 Task: Create a due date automation trigger when advanced on, on the tuesday of the week a card is due add fields with custom field "Resume" checked at 11:00 AM.
Action: Mouse moved to (1055, 325)
Screenshot: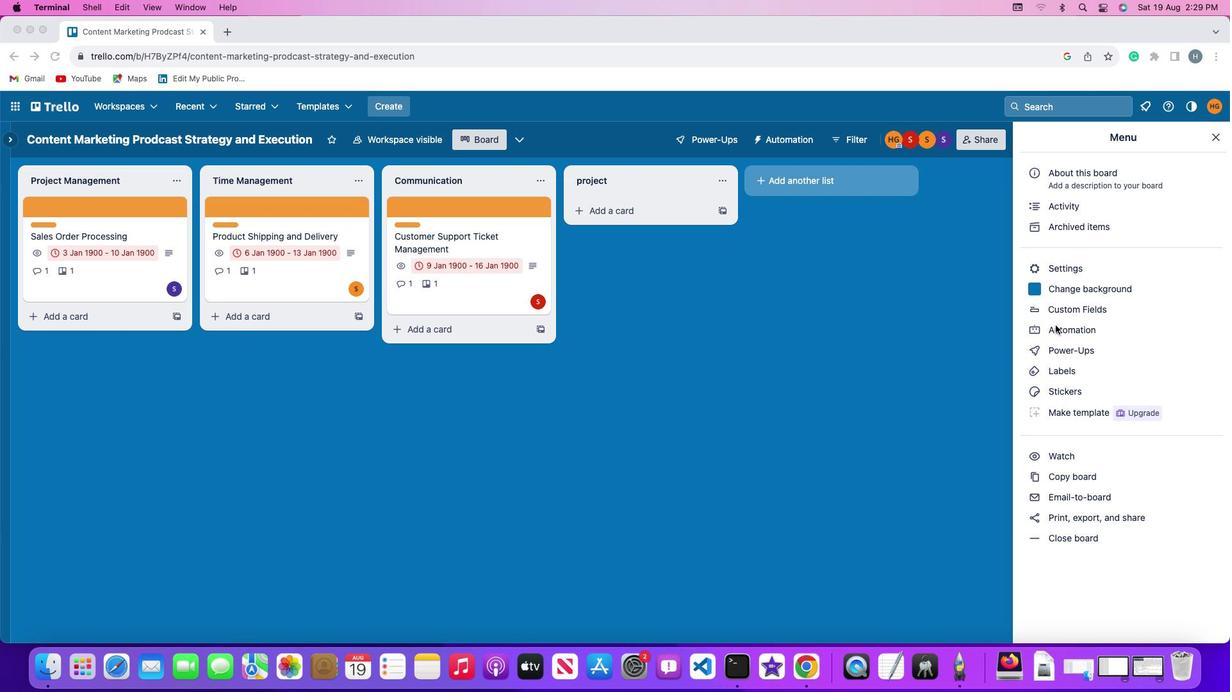
Action: Mouse pressed left at (1055, 325)
Screenshot: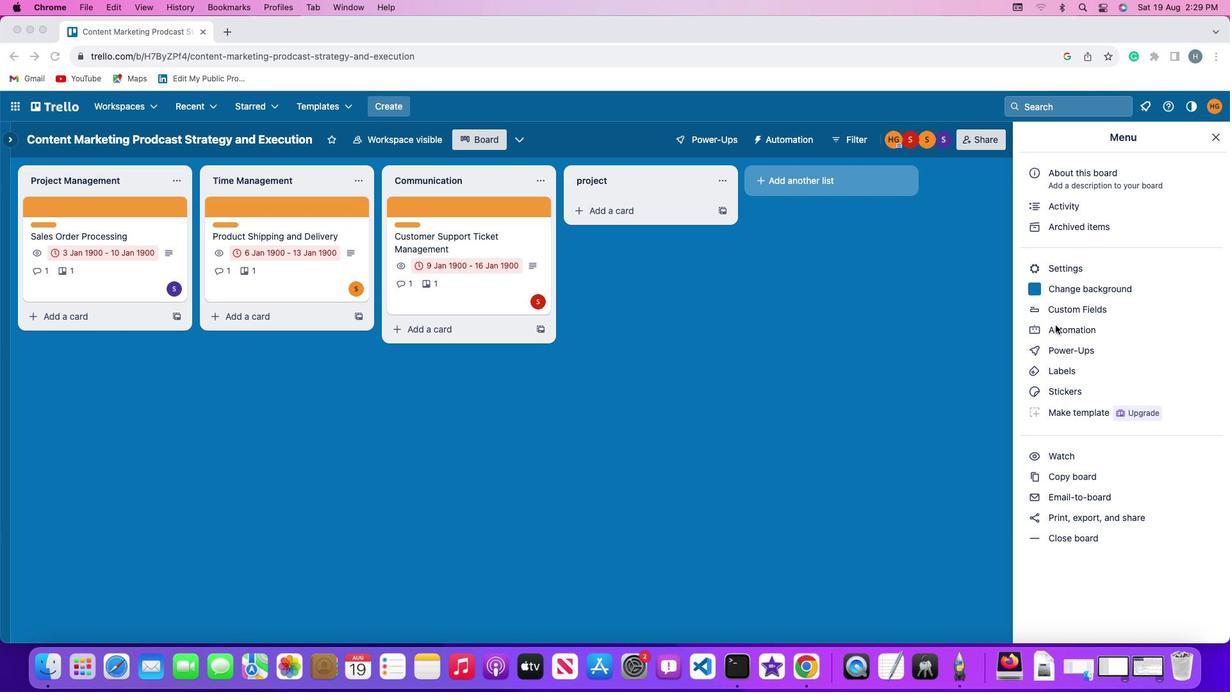 
Action: Mouse moved to (1056, 325)
Screenshot: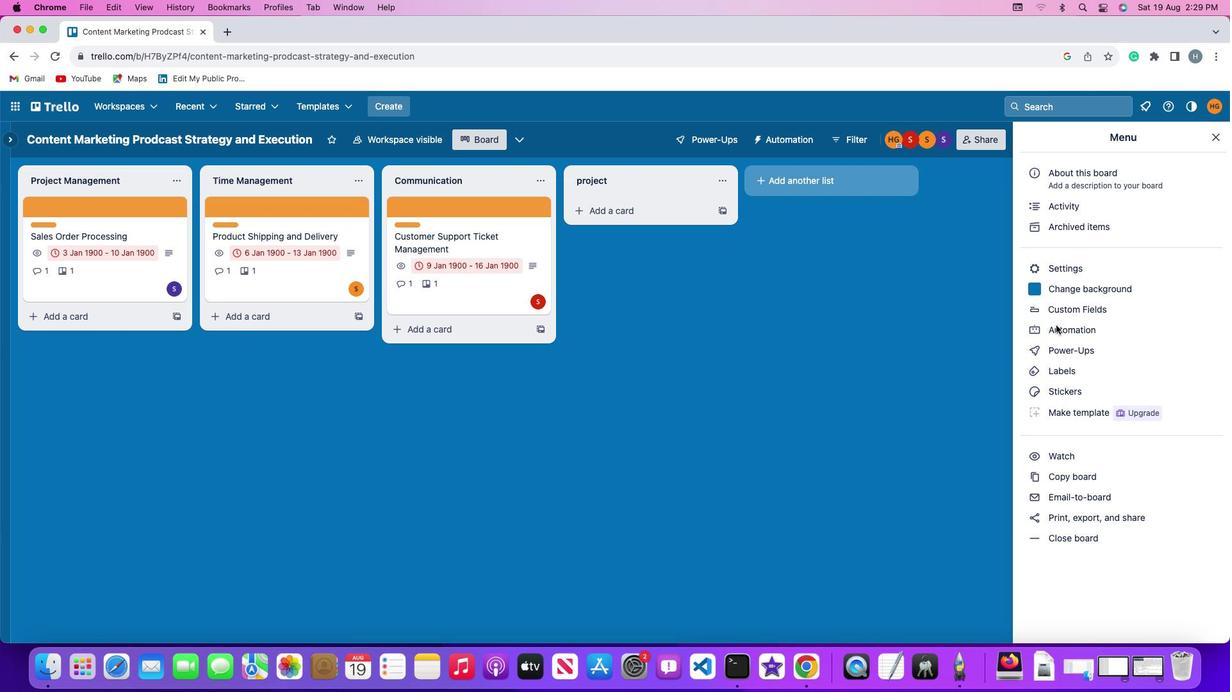 
Action: Mouse pressed left at (1056, 325)
Screenshot: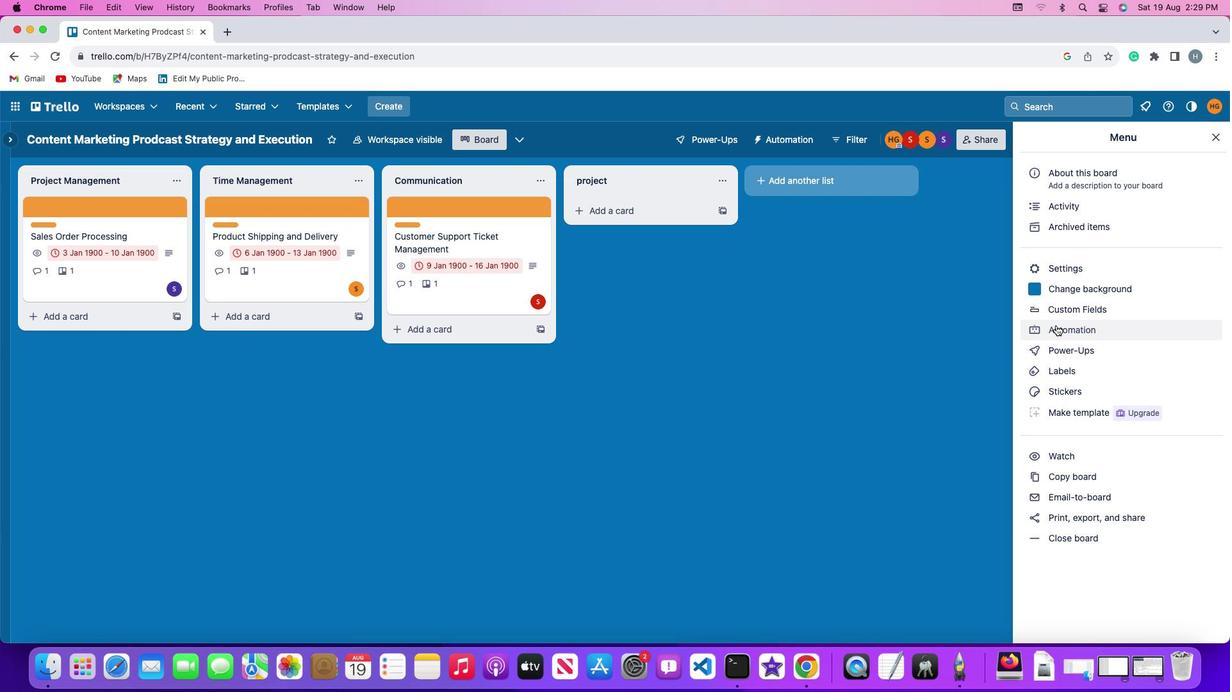 
Action: Mouse moved to (86, 304)
Screenshot: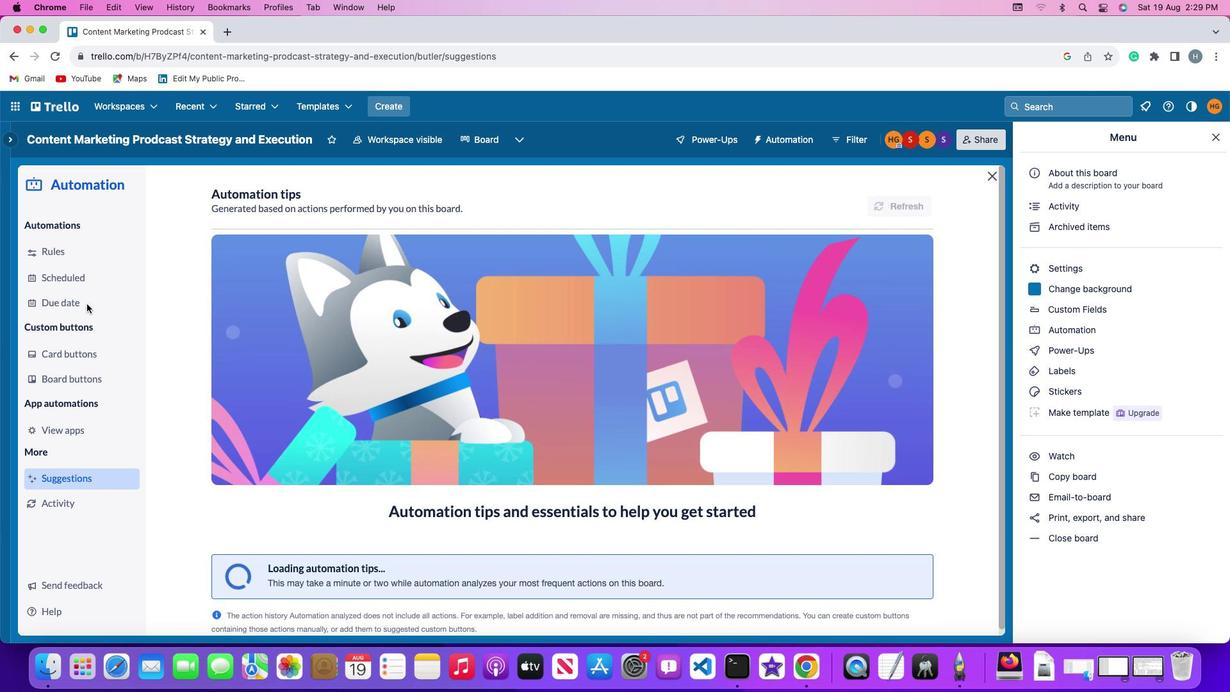 
Action: Mouse pressed left at (86, 304)
Screenshot: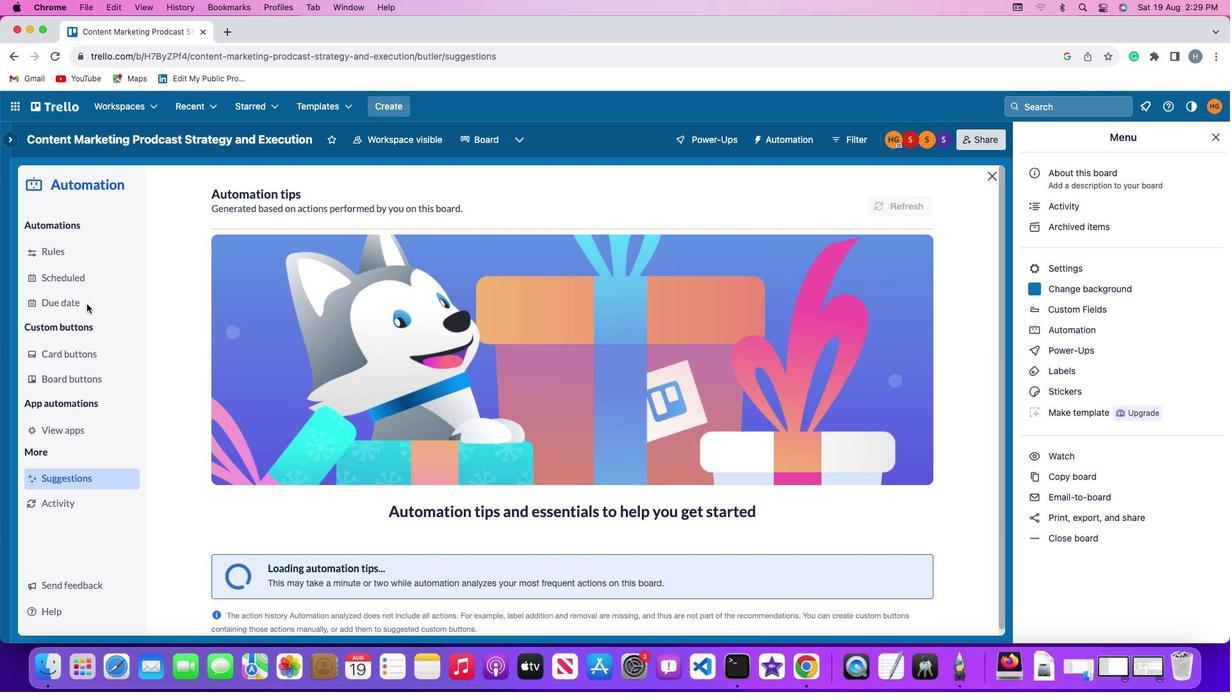 
Action: Mouse moved to (879, 199)
Screenshot: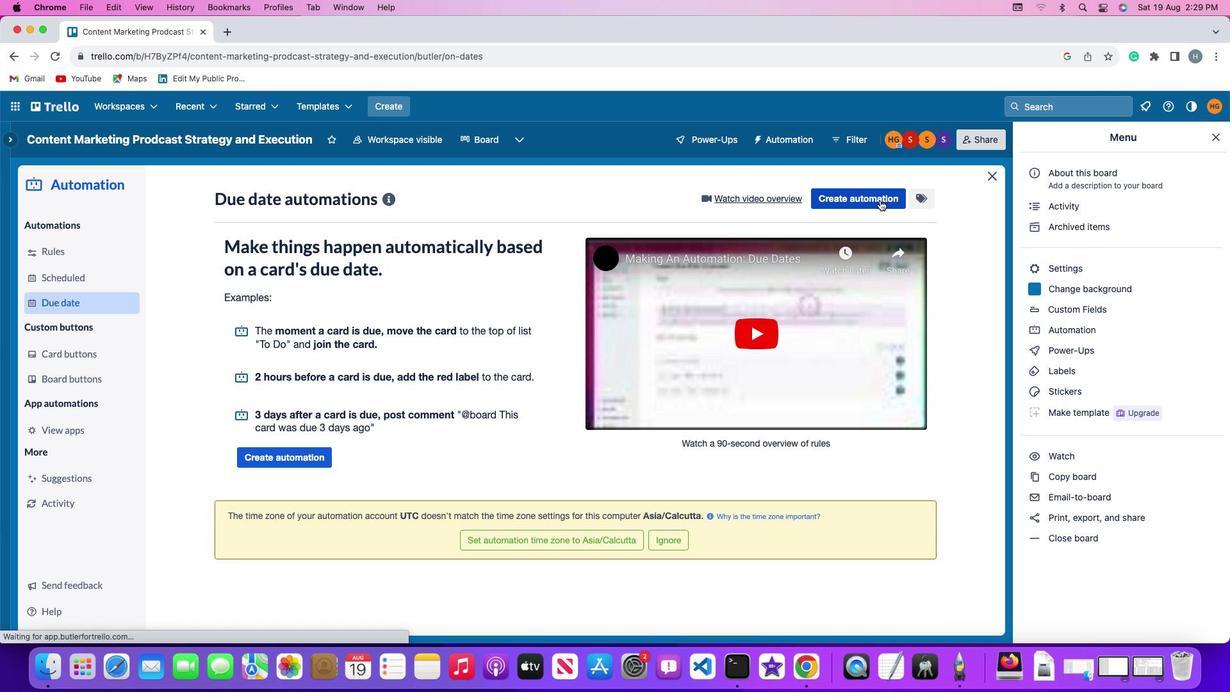 
Action: Mouse pressed left at (879, 199)
Screenshot: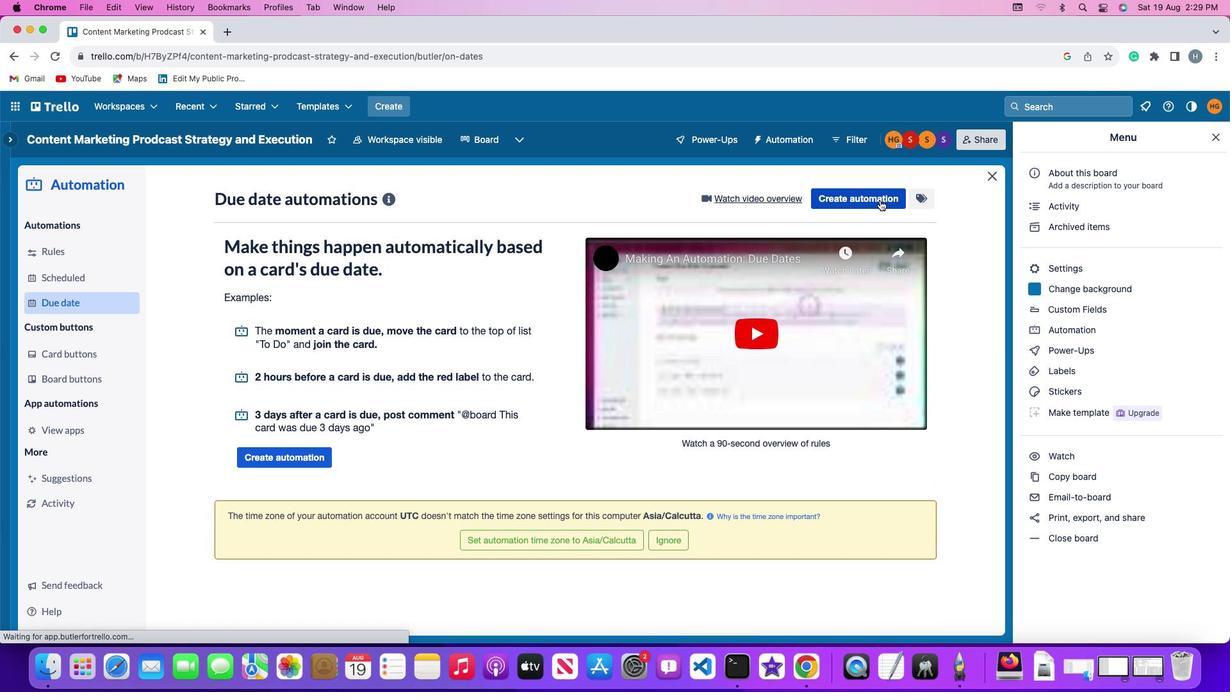 
Action: Mouse moved to (248, 325)
Screenshot: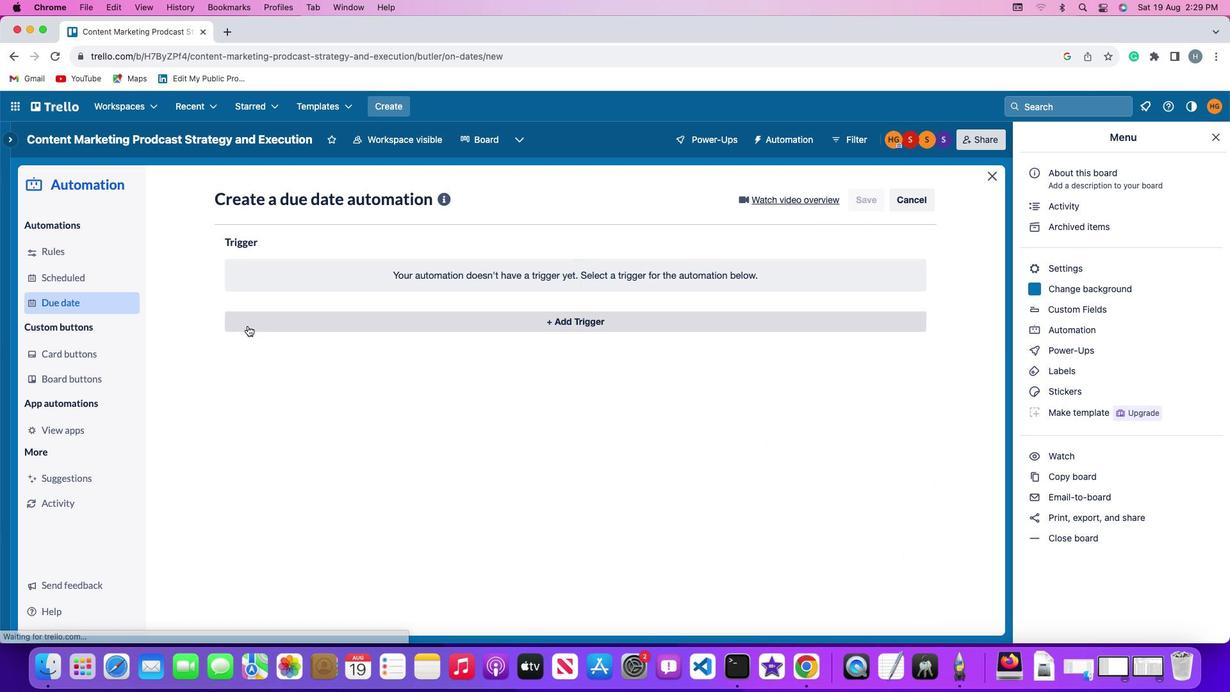 
Action: Mouse pressed left at (248, 325)
Screenshot: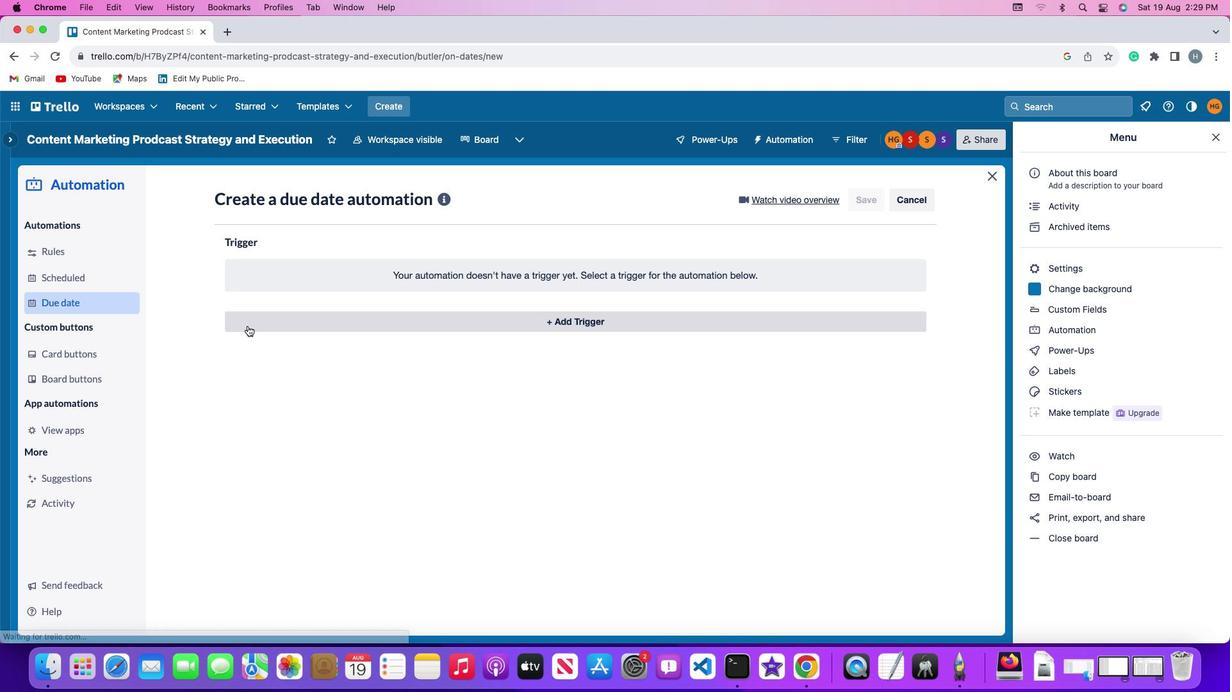 
Action: Mouse moved to (284, 555)
Screenshot: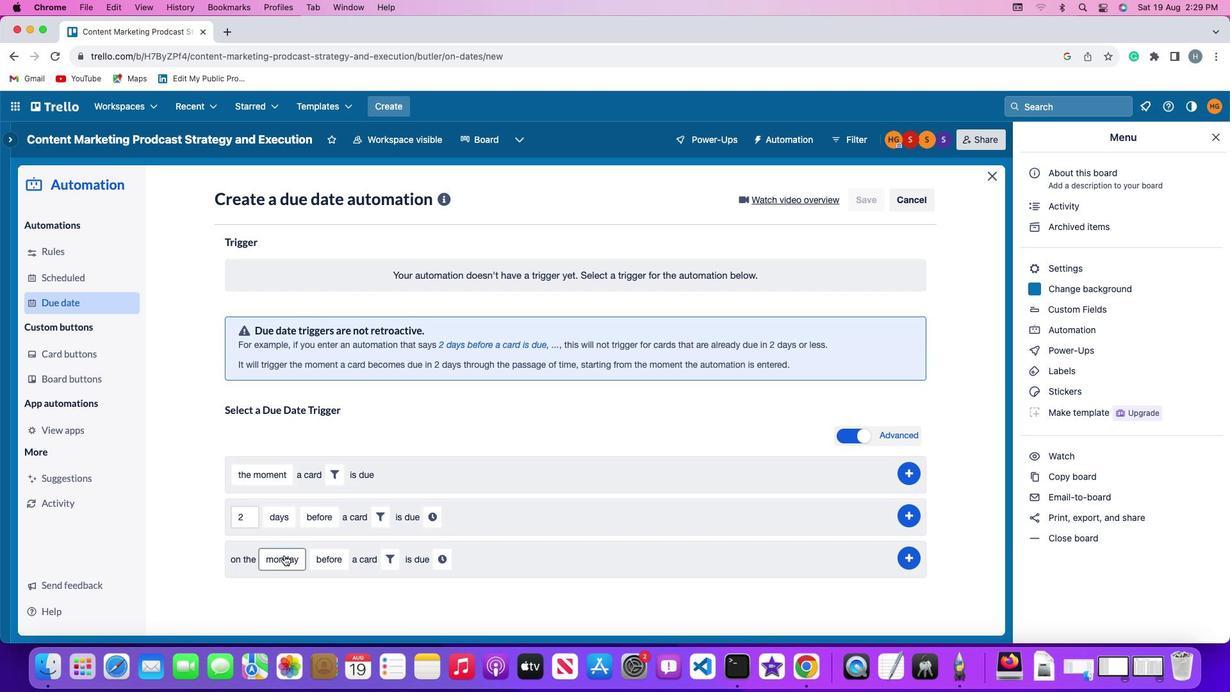 
Action: Mouse pressed left at (284, 555)
Screenshot: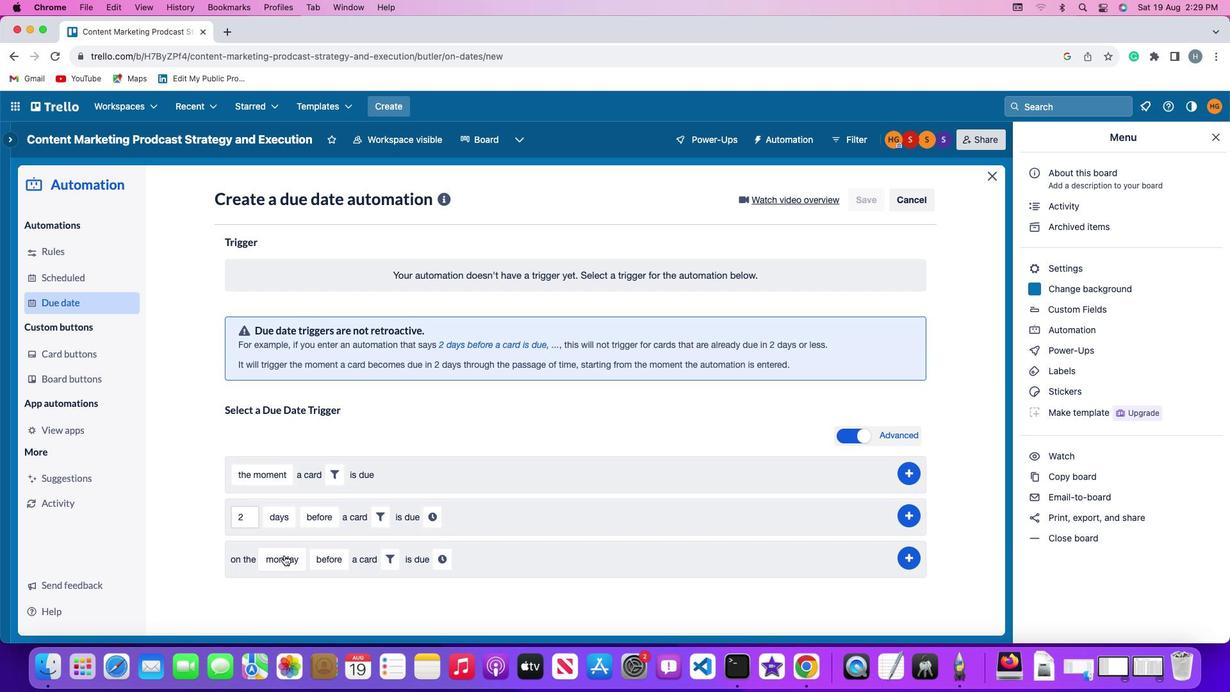 
Action: Mouse moved to (294, 405)
Screenshot: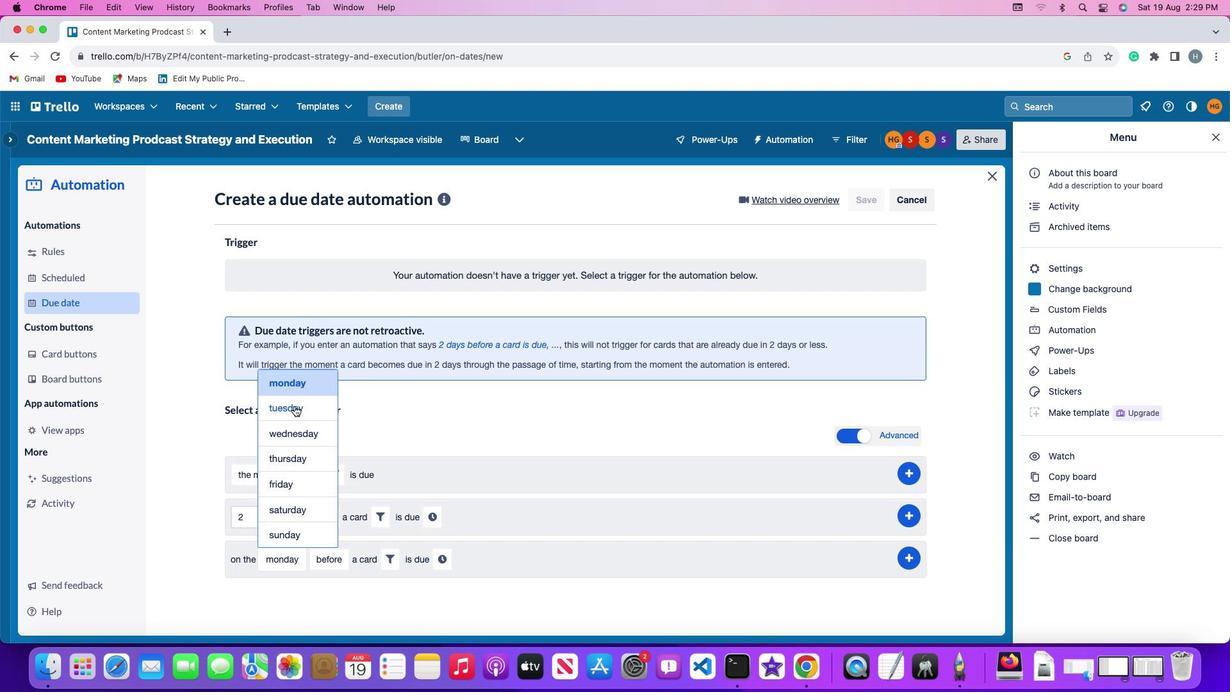 
Action: Mouse pressed left at (294, 405)
Screenshot: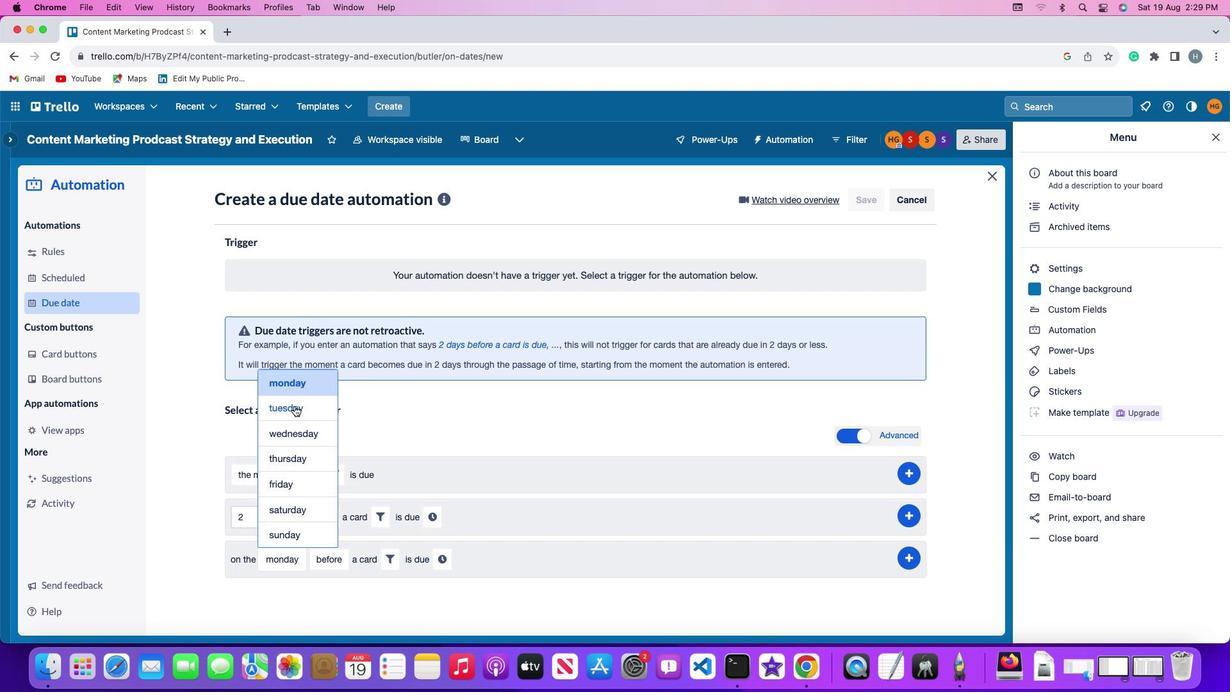 
Action: Mouse moved to (333, 552)
Screenshot: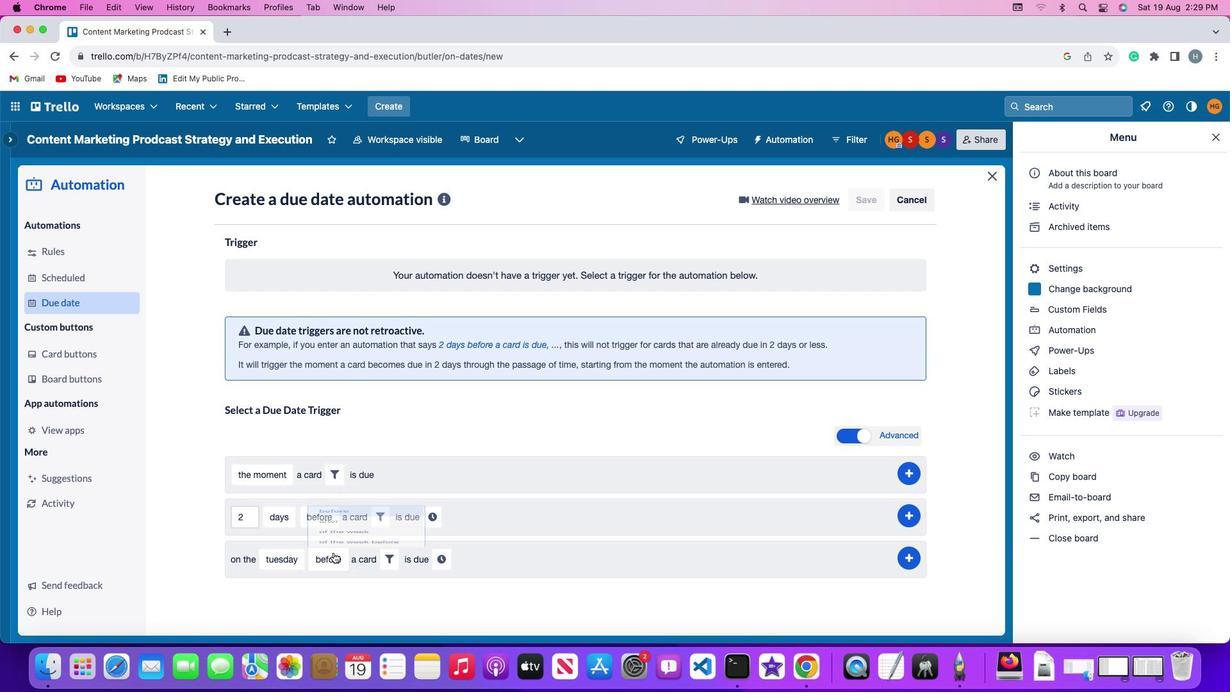 
Action: Mouse pressed left at (333, 552)
Screenshot: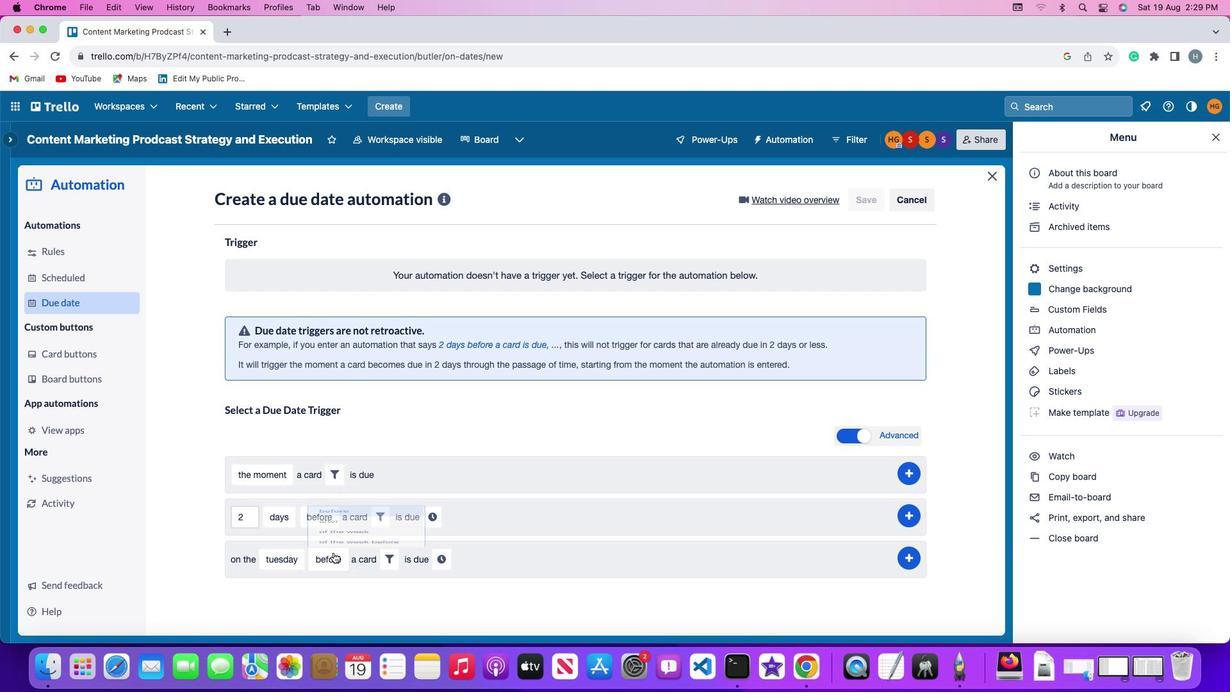 
Action: Mouse moved to (343, 510)
Screenshot: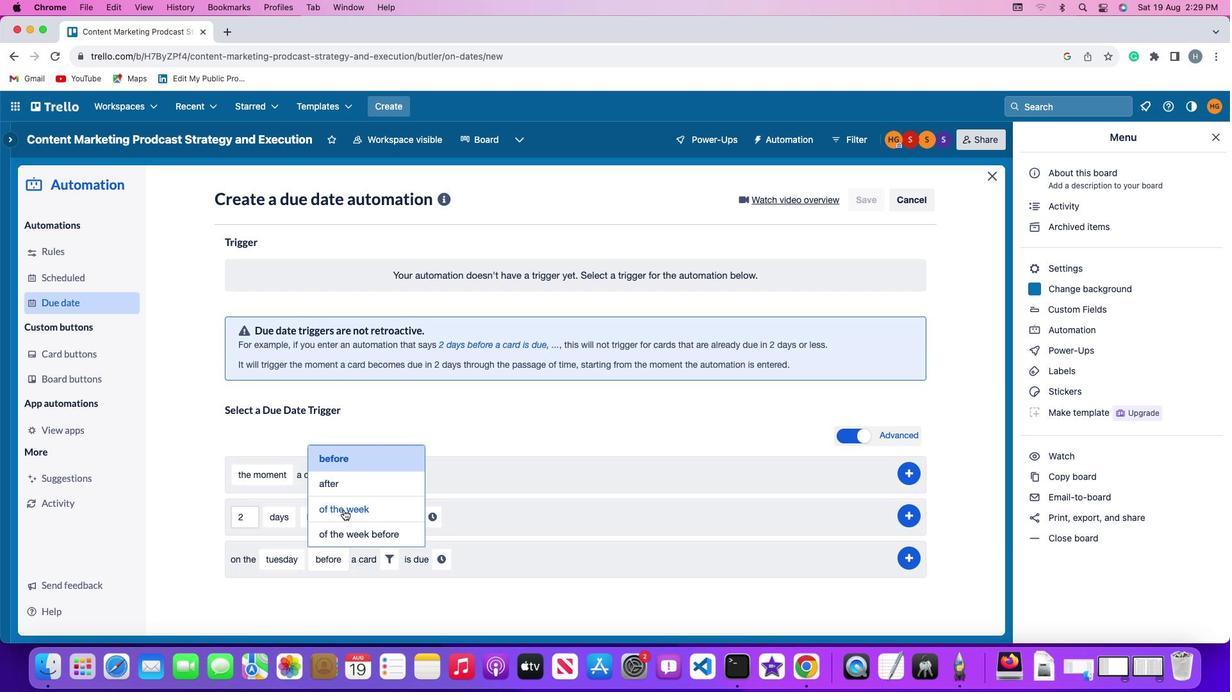 
Action: Mouse pressed left at (343, 510)
Screenshot: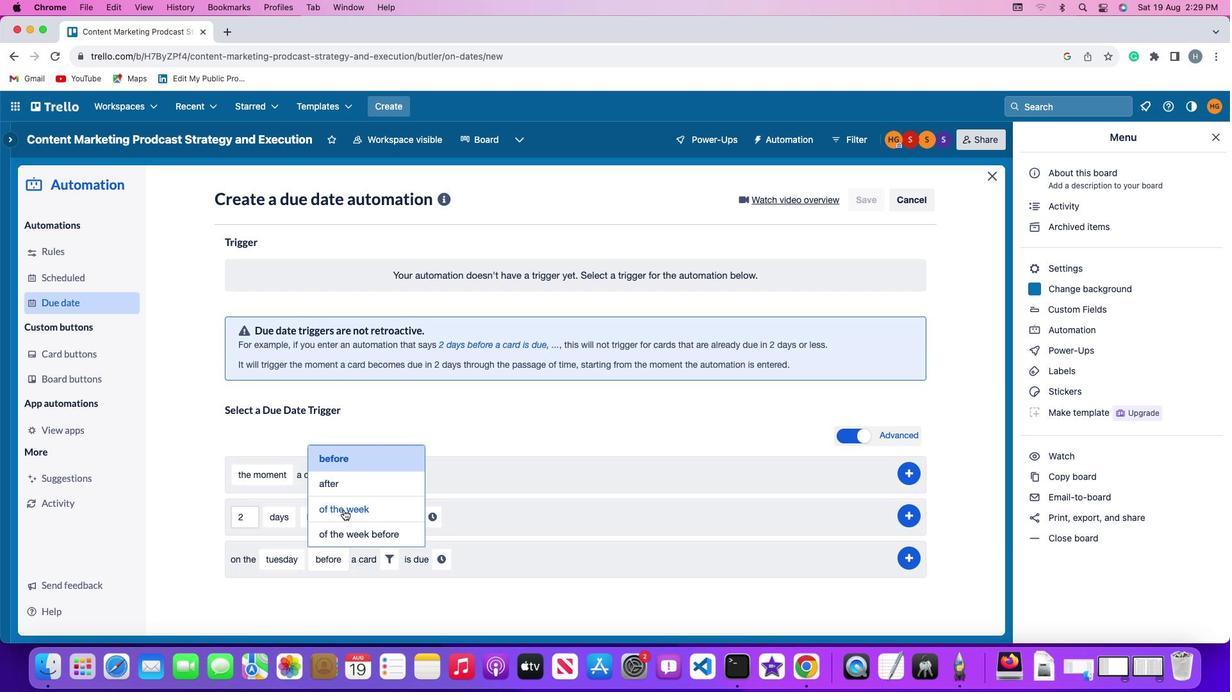 
Action: Mouse moved to (406, 558)
Screenshot: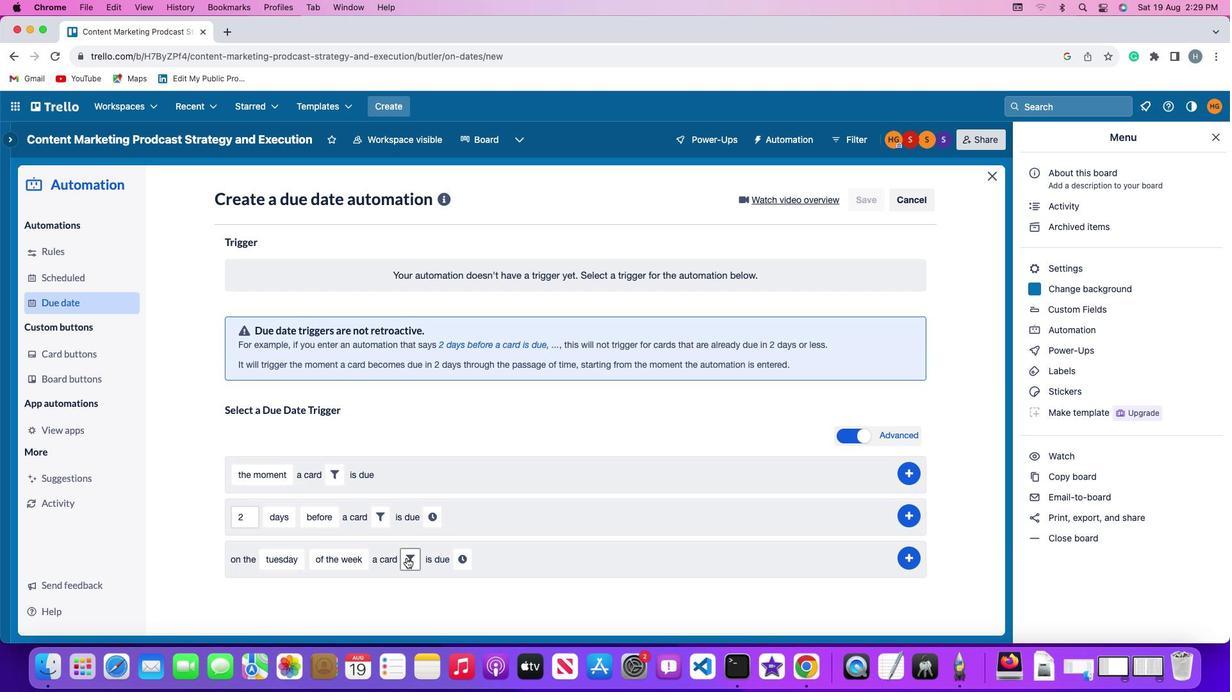 
Action: Mouse pressed left at (406, 558)
Screenshot: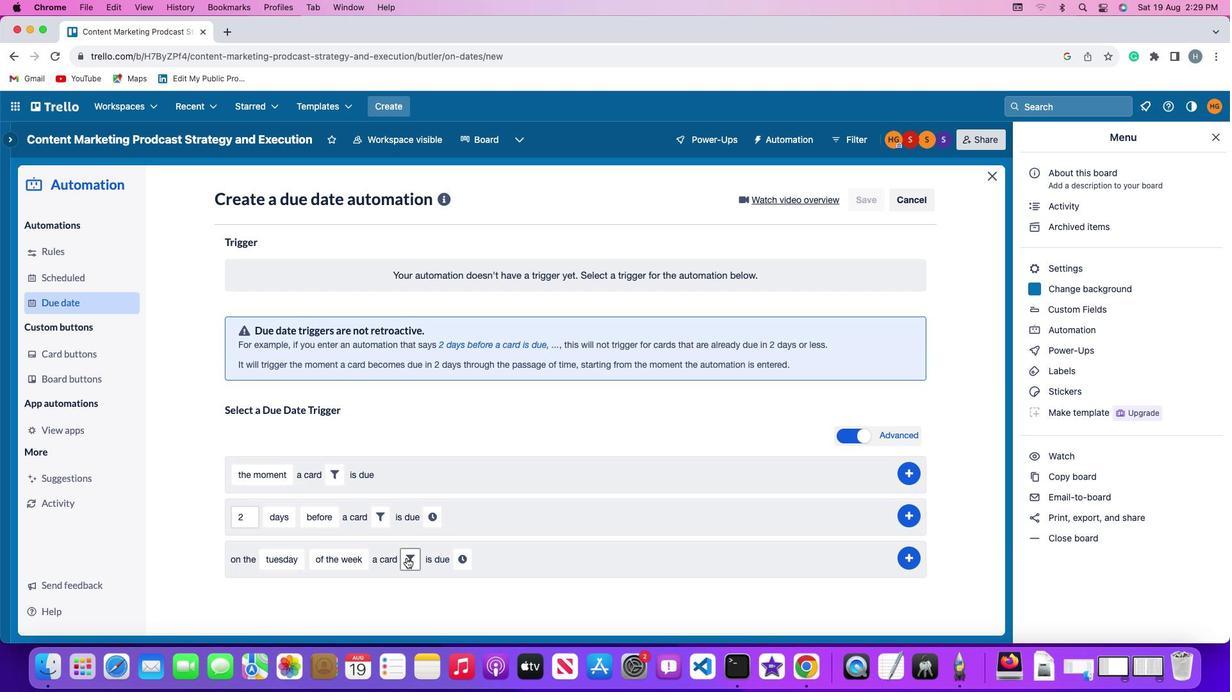 
Action: Mouse moved to (608, 603)
Screenshot: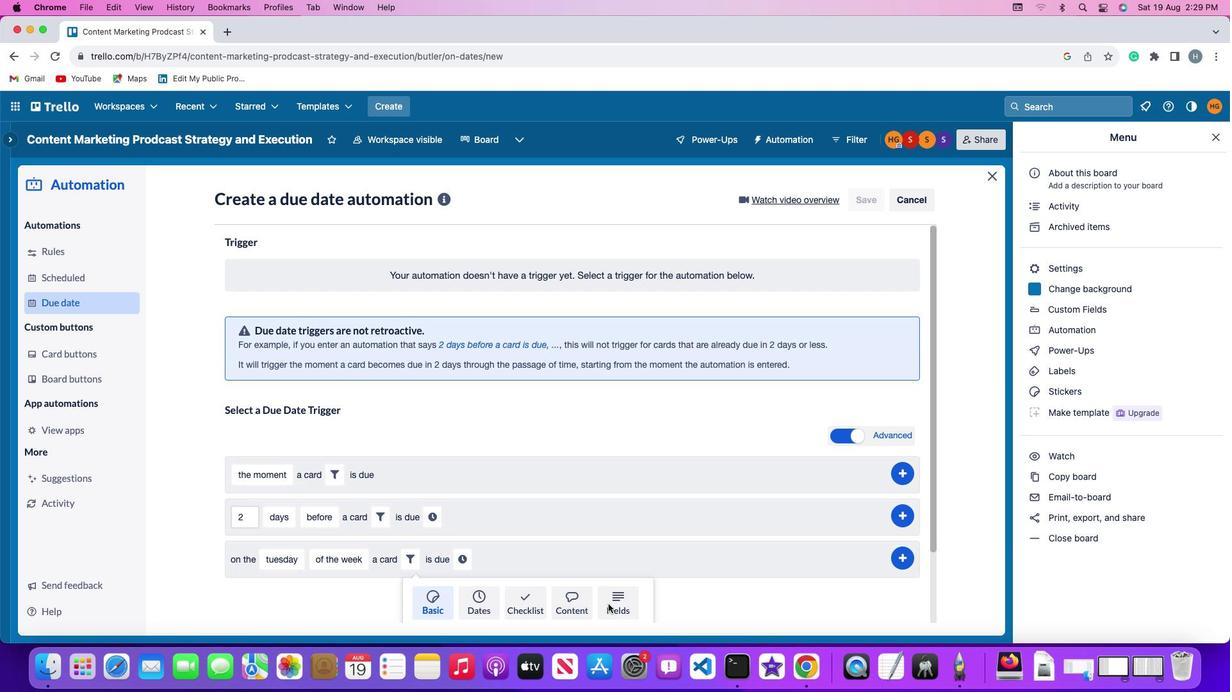 
Action: Mouse pressed left at (608, 603)
Screenshot: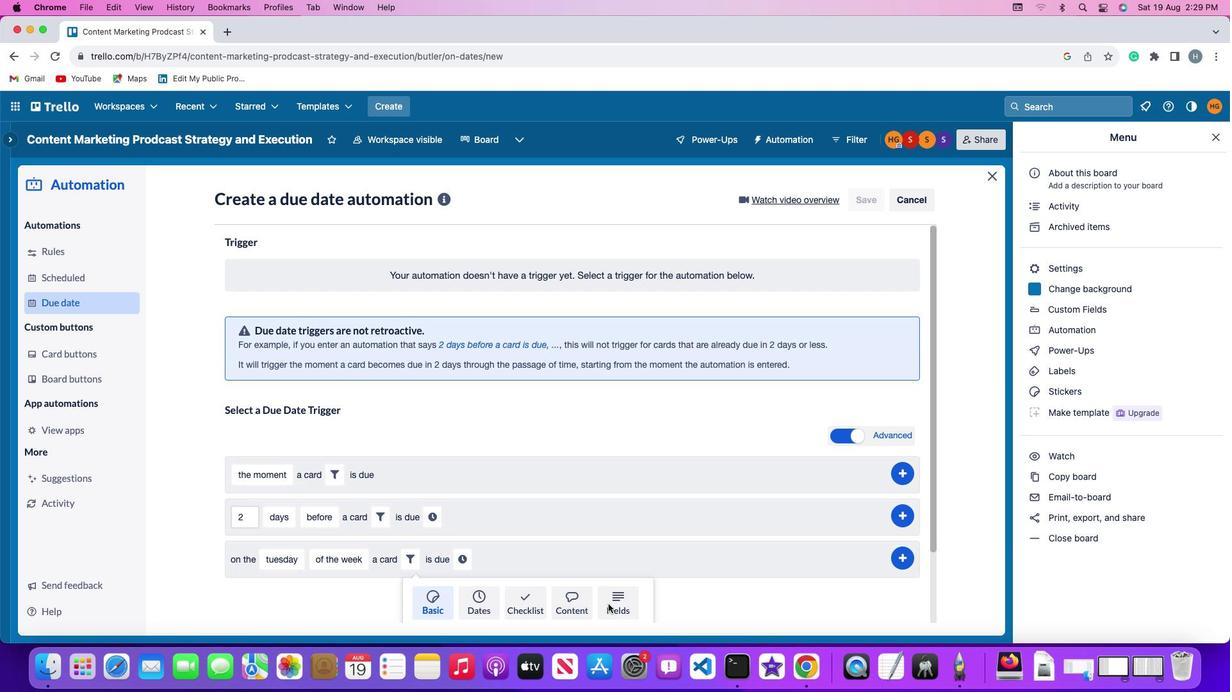 
Action: Mouse moved to (358, 603)
Screenshot: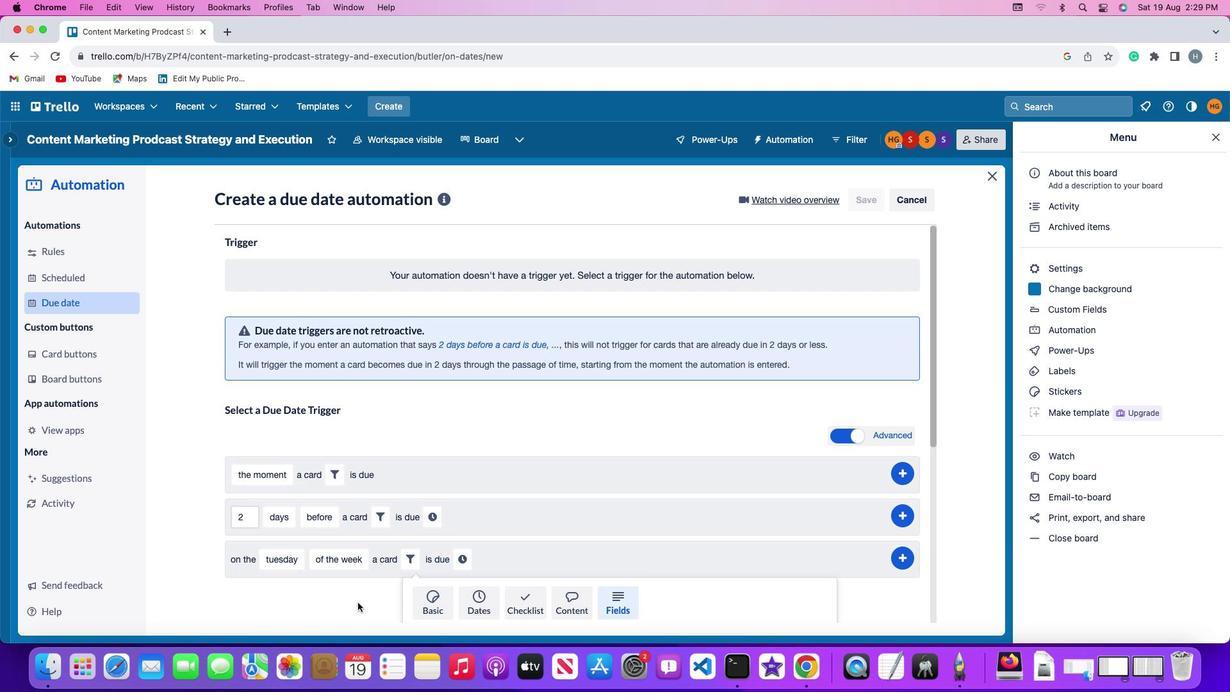 
Action: Mouse scrolled (358, 603) with delta (0, 0)
Screenshot: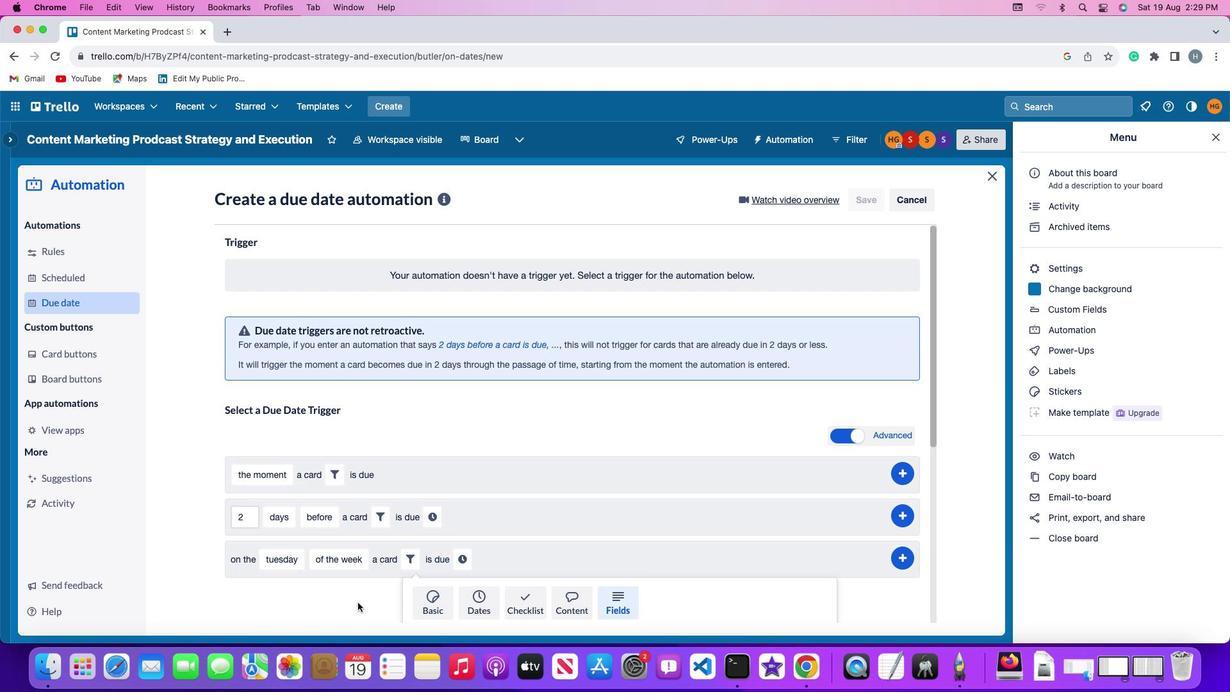 
Action: Mouse moved to (357, 603)
Screenshot: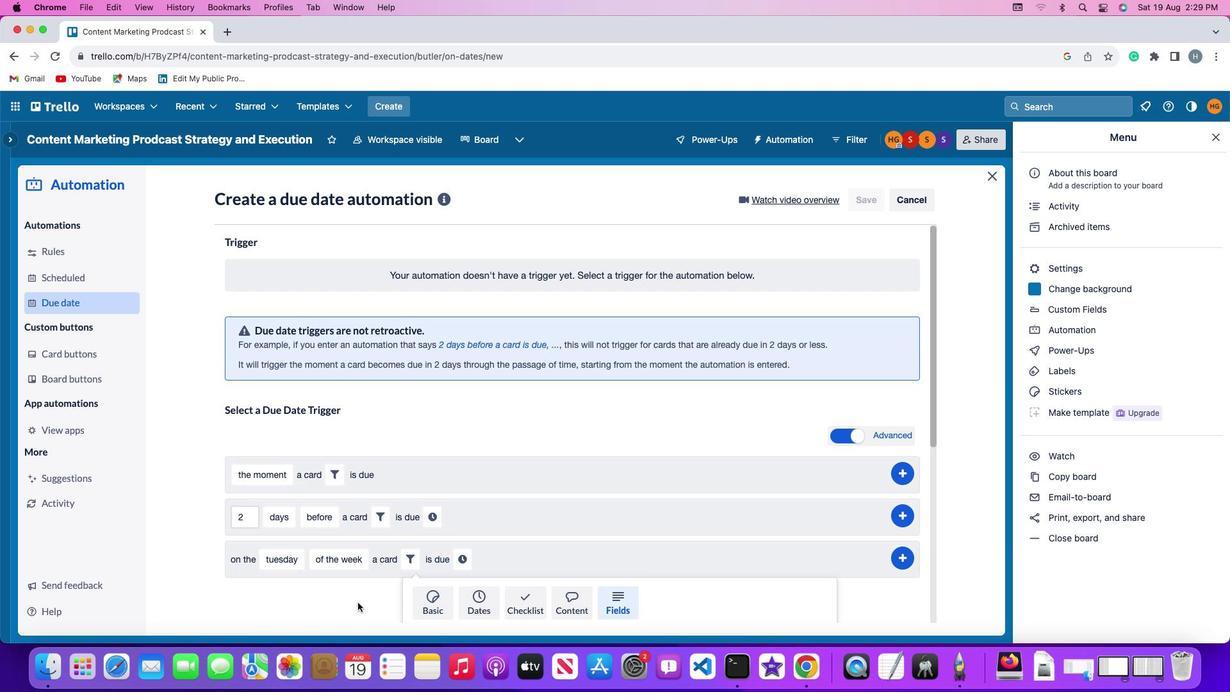 
Action: Mouse scrolled (357, 603) with delta (0, 0)
Screenshot: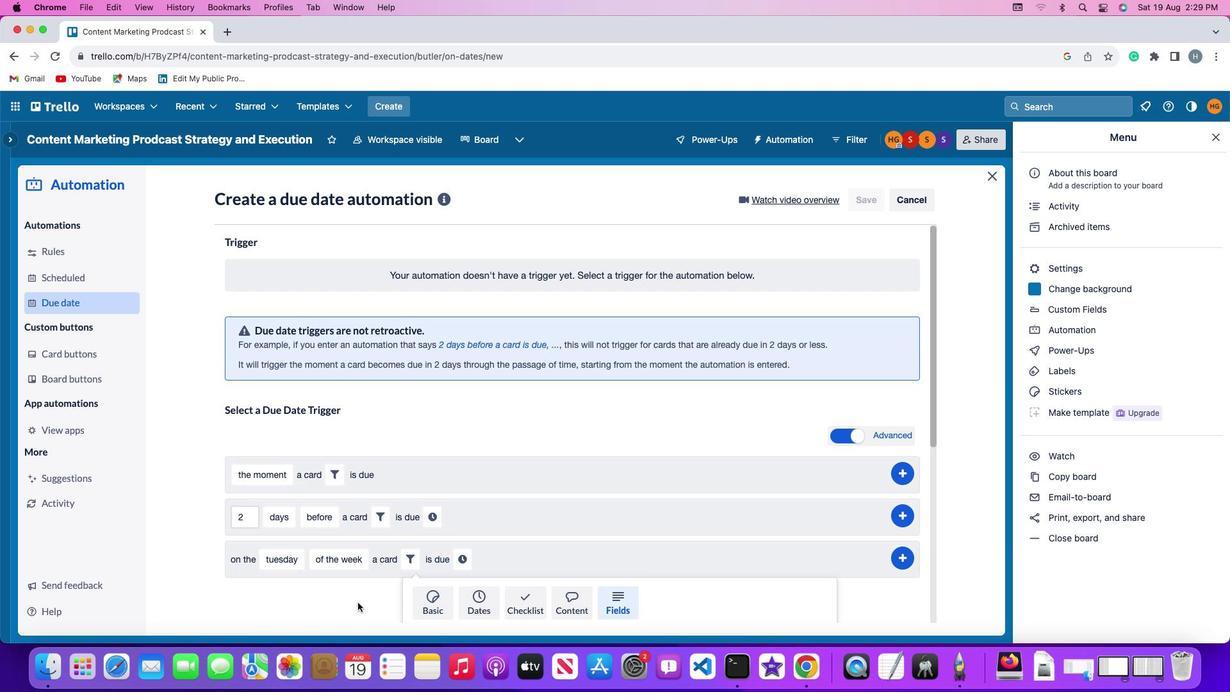 
Action: Mouse moved to (356, 600)
Screenshot: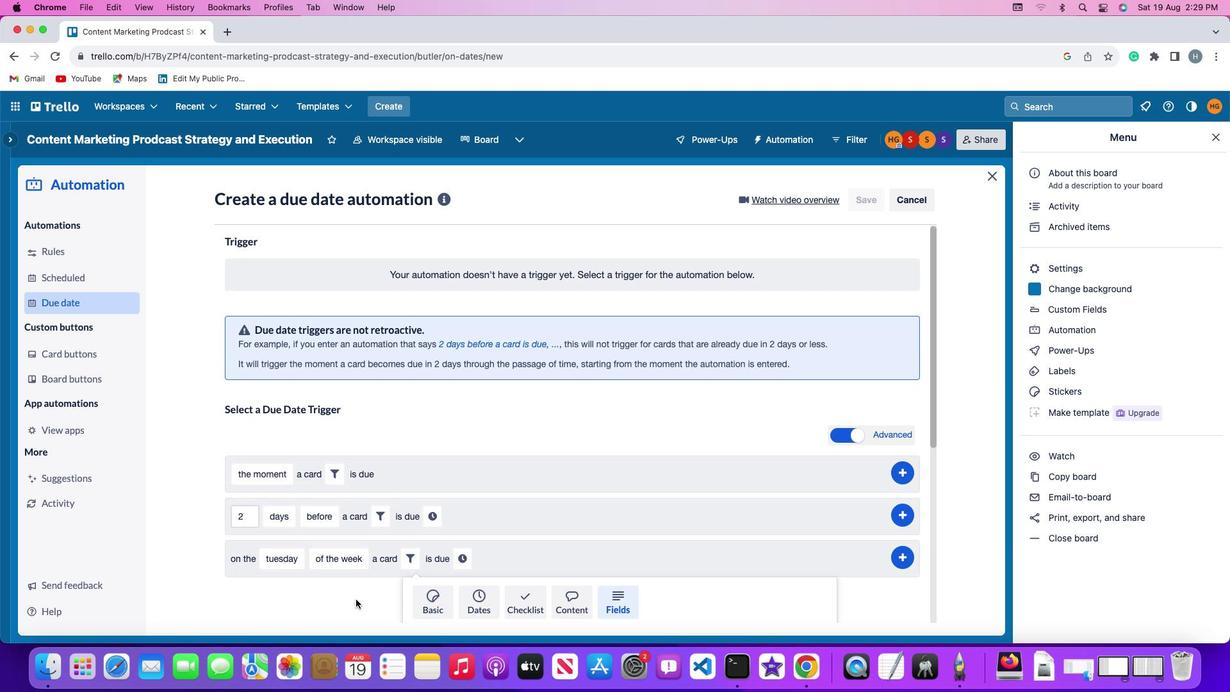 
Action: Mouse scrolled (356, 600) with delta (0, -1)
Screenshot: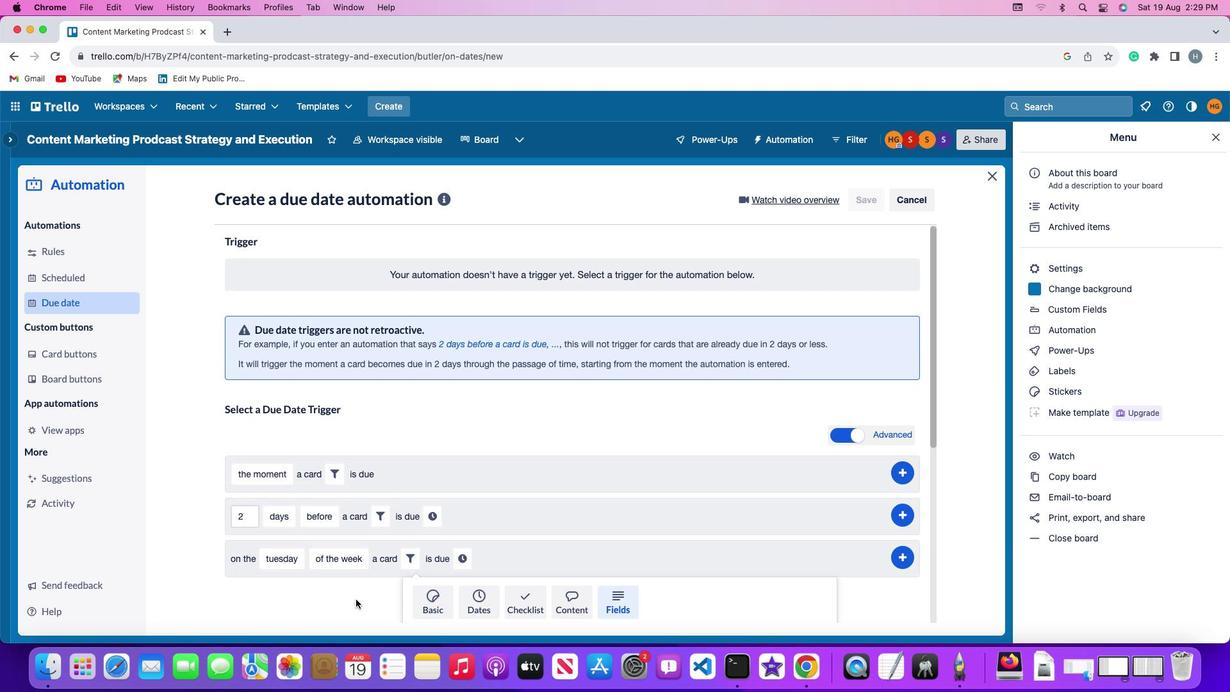 
Action: Mouse moved to (355, 598)
Screenshot: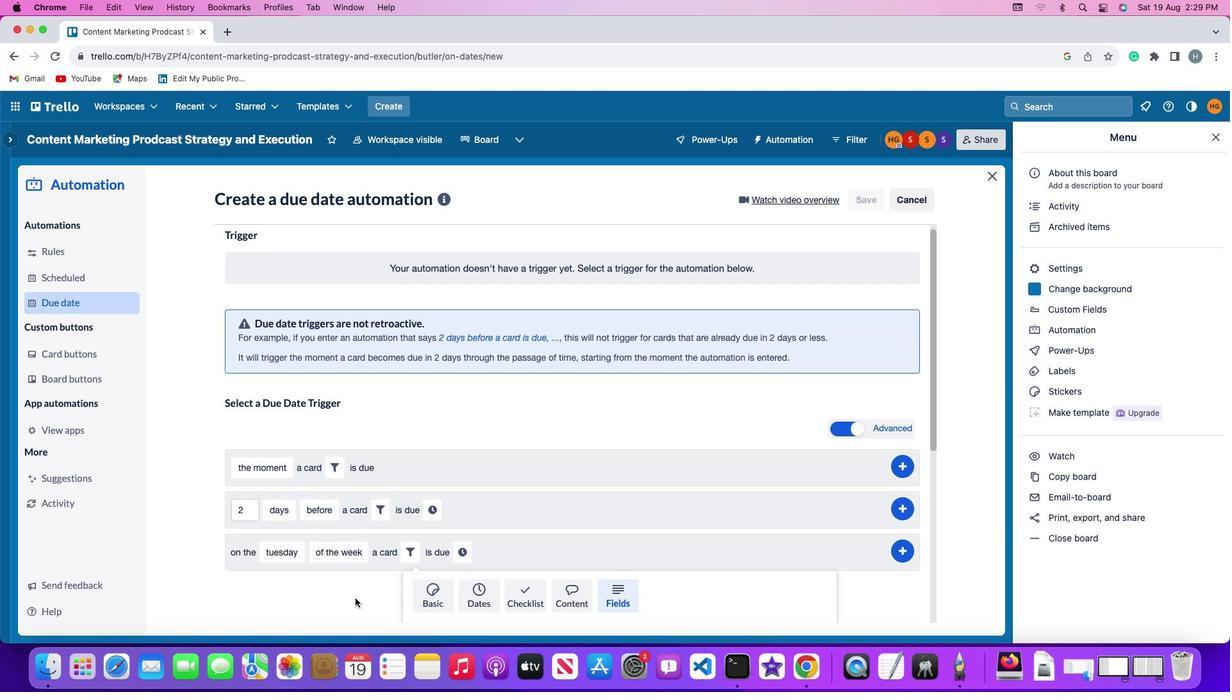 
Action: Mouse scrolled (355, 598) with delta (0, -2)
Screenshot: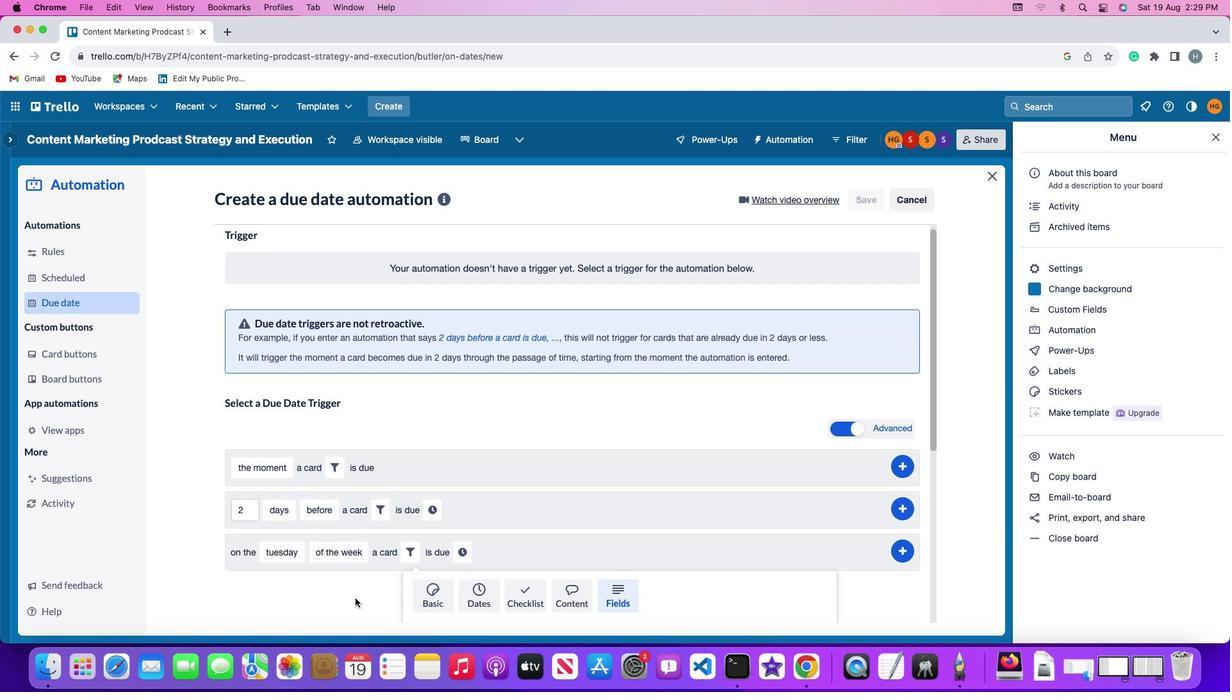 
Action: Mouse moved to (332, 564)
Screenshot: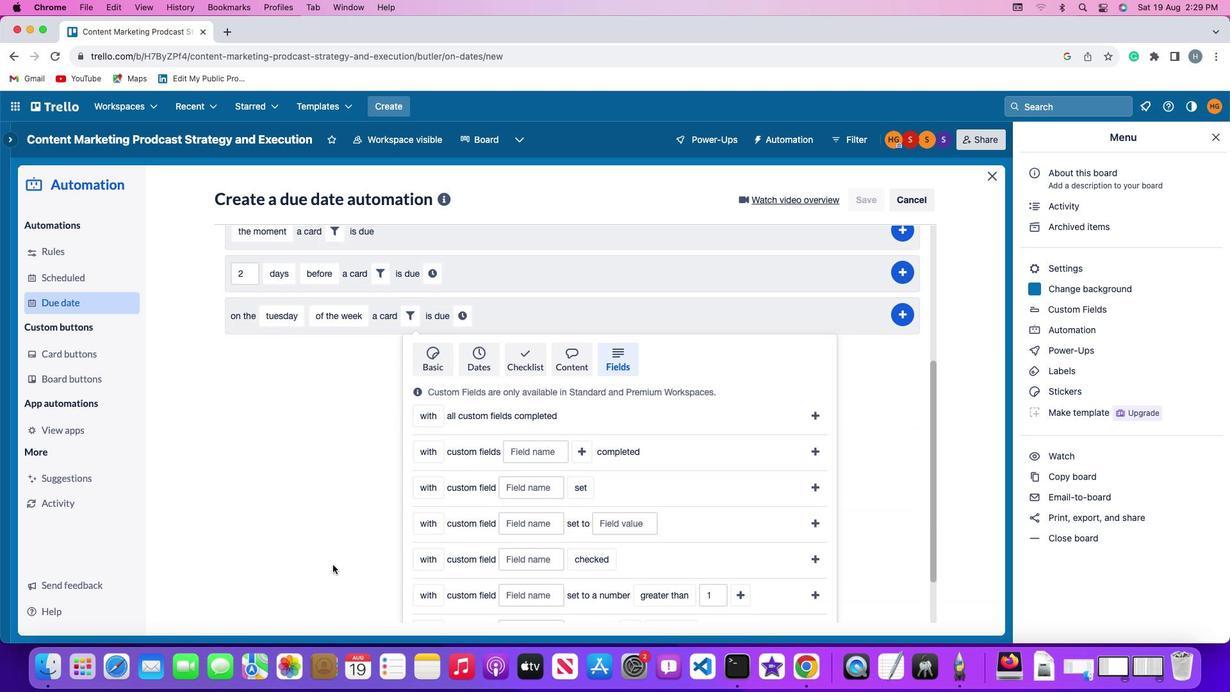 
Action: Mouse scrolled (332, 564) with delta (0, 0)
Screenshot: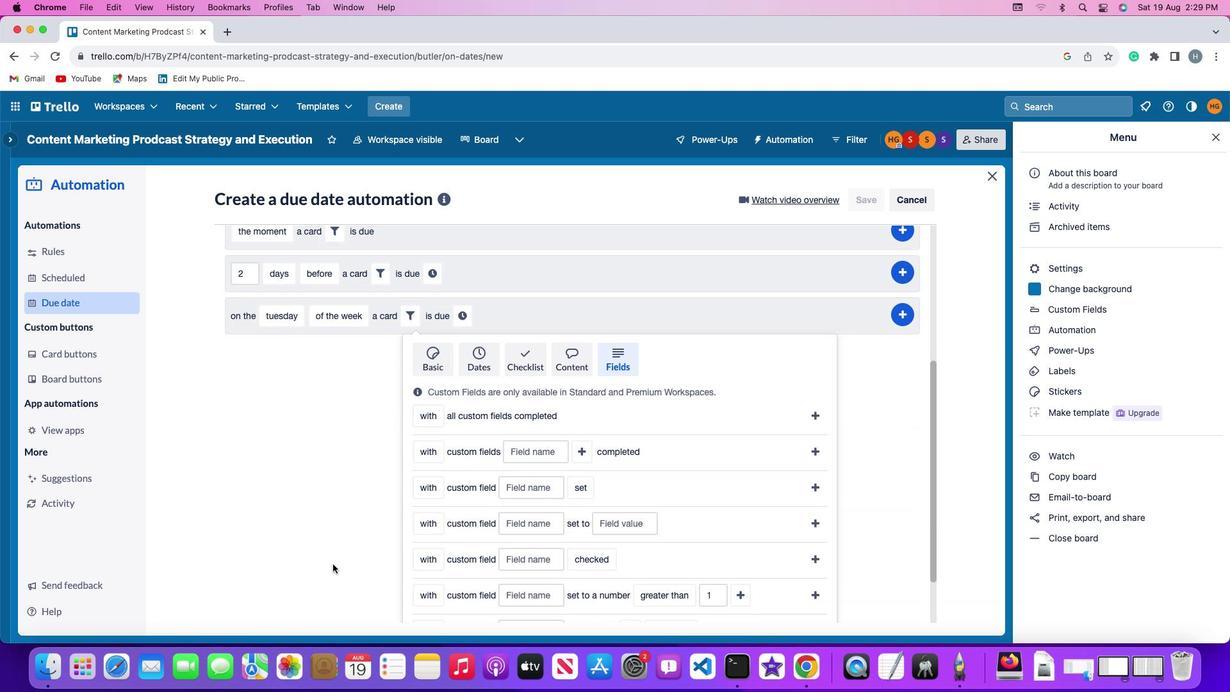 
Action: Mouse moved to (332, 564)
Screenshot: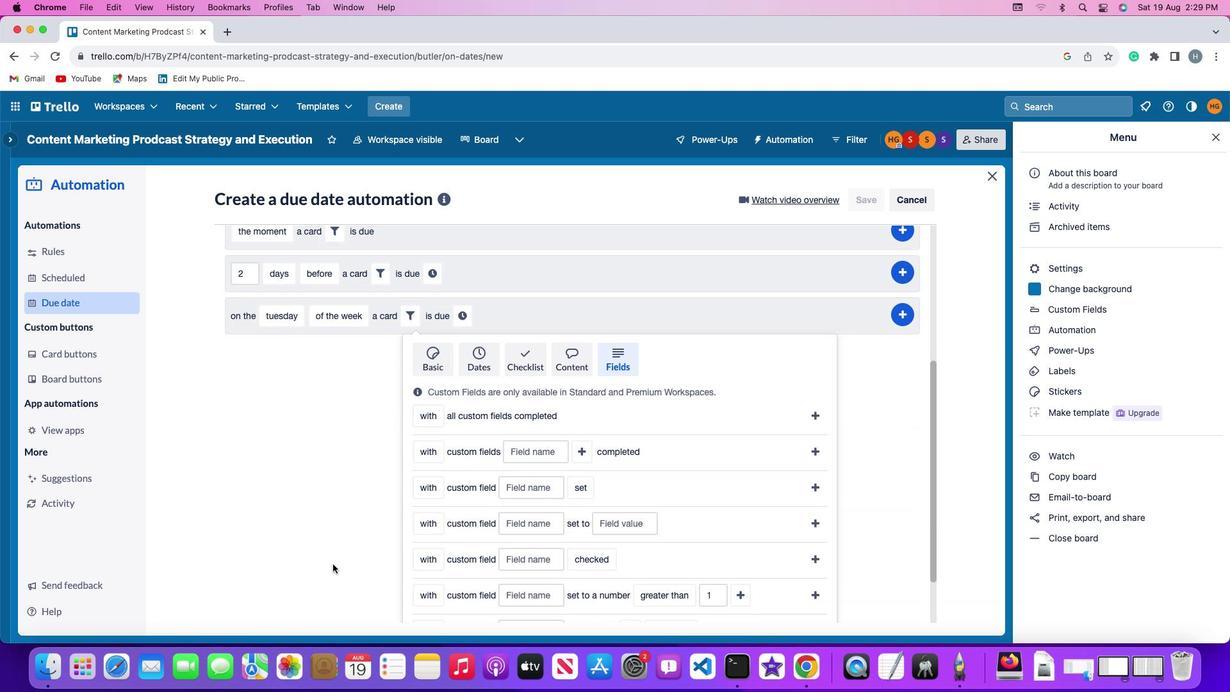 
Action: Mouse scrolled (332, 564) with delta (0, 0)
Screenshot: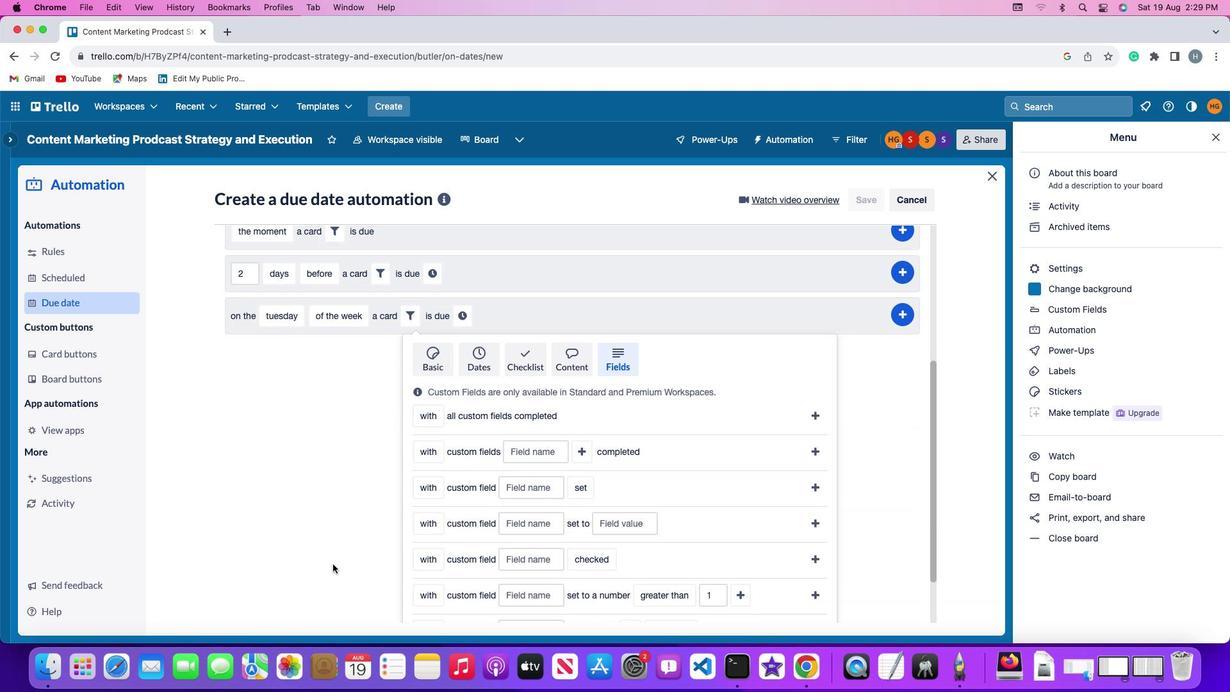 
Action: Mouse moved to (332, 563)
Screenshot: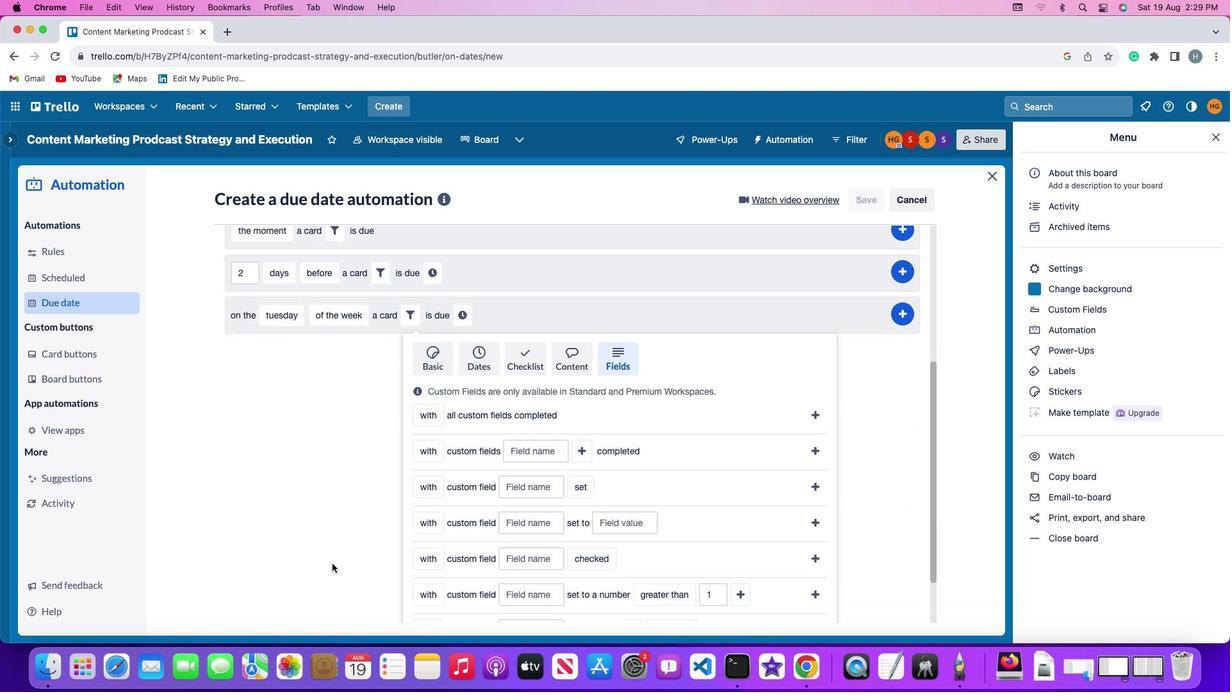 
Action: Mouse scrolled (332, 563) with delta (0, -1)
Screenshot: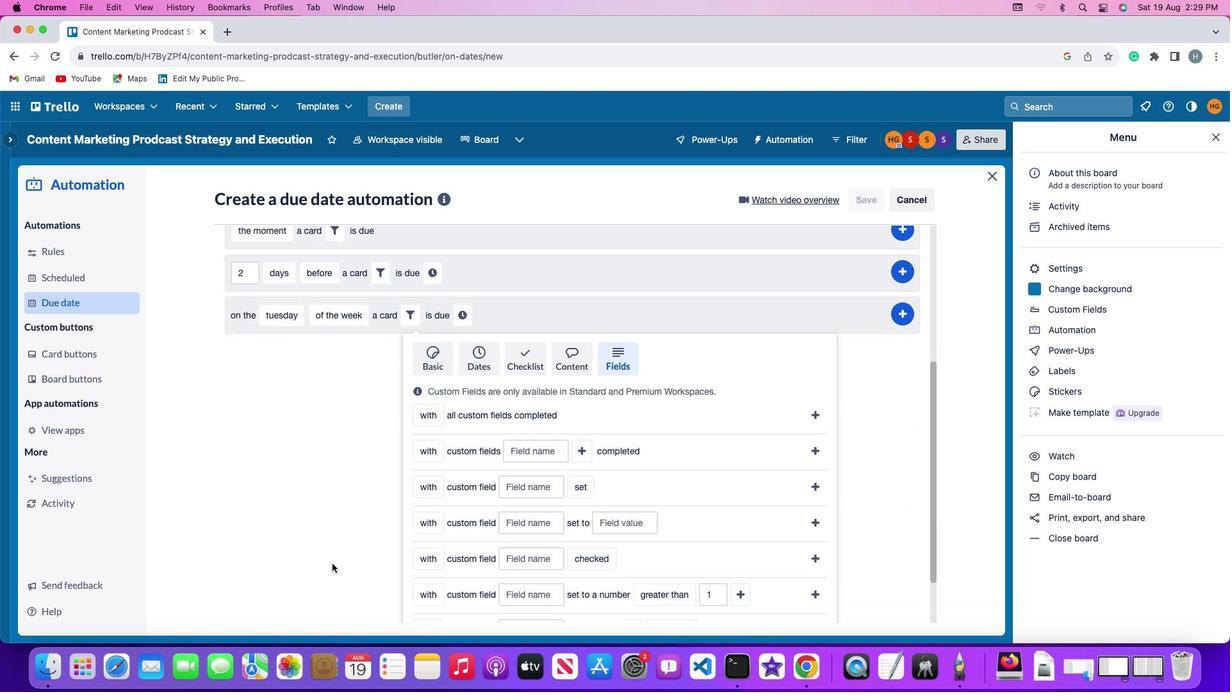 
Action: Mouse moved to (331, 562)
Screenshot: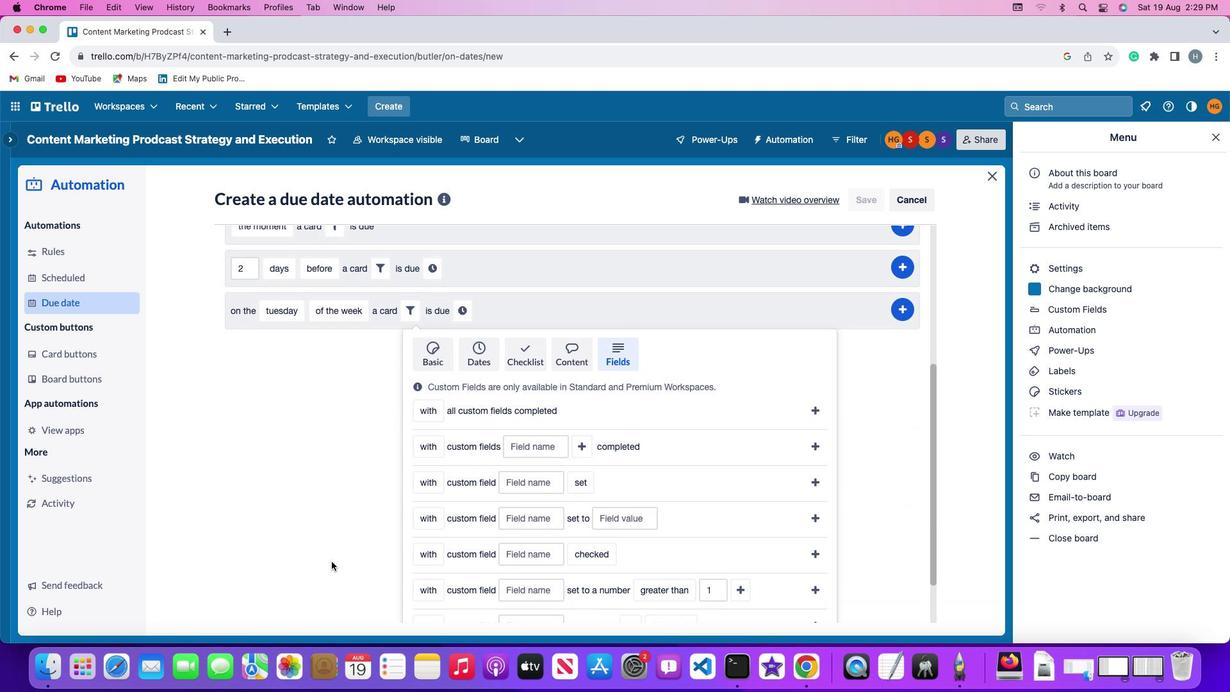 
Action: Mouse scrolled (331, 562) with delta (0, -2)
Screenshot: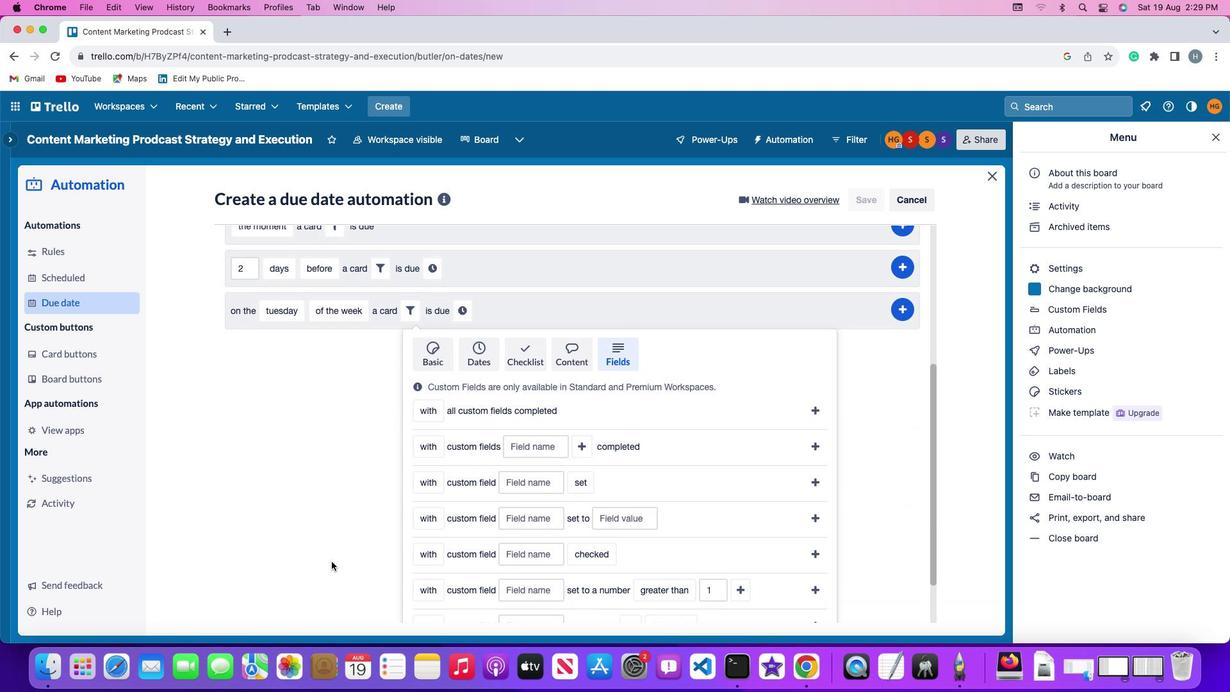 
Action: Mouse moved to (430, 483)
Screenshot: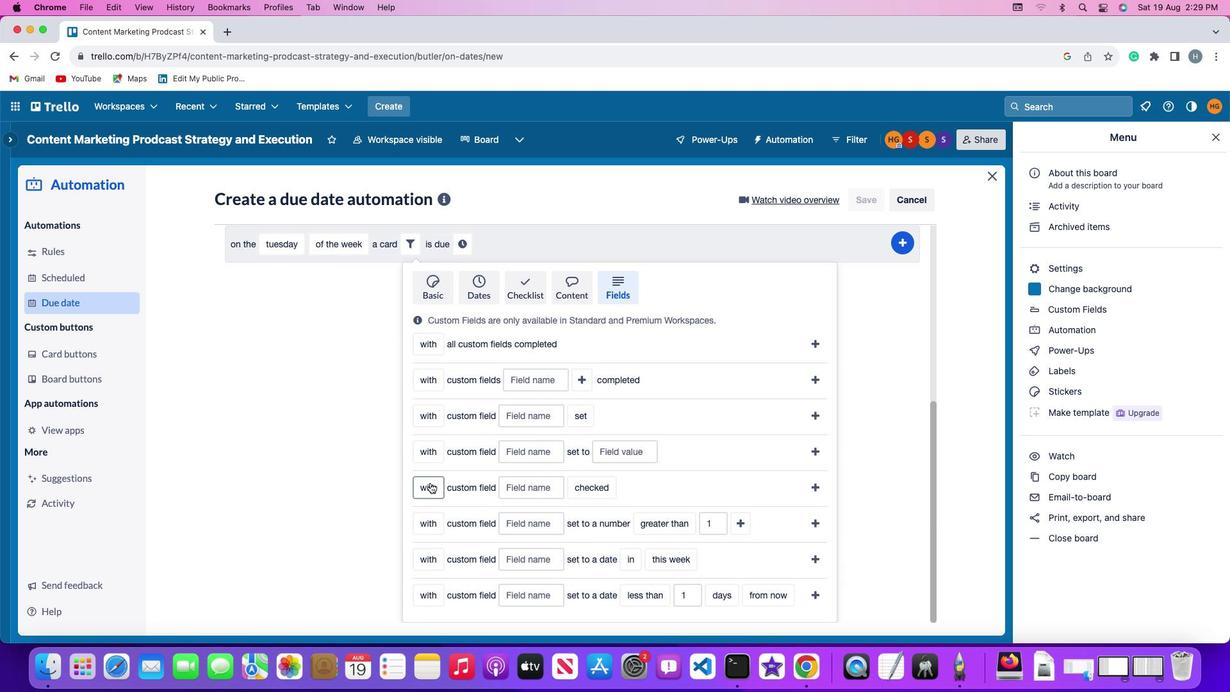 
Action: Mouse pressed left at (430, 483)
Screenshot: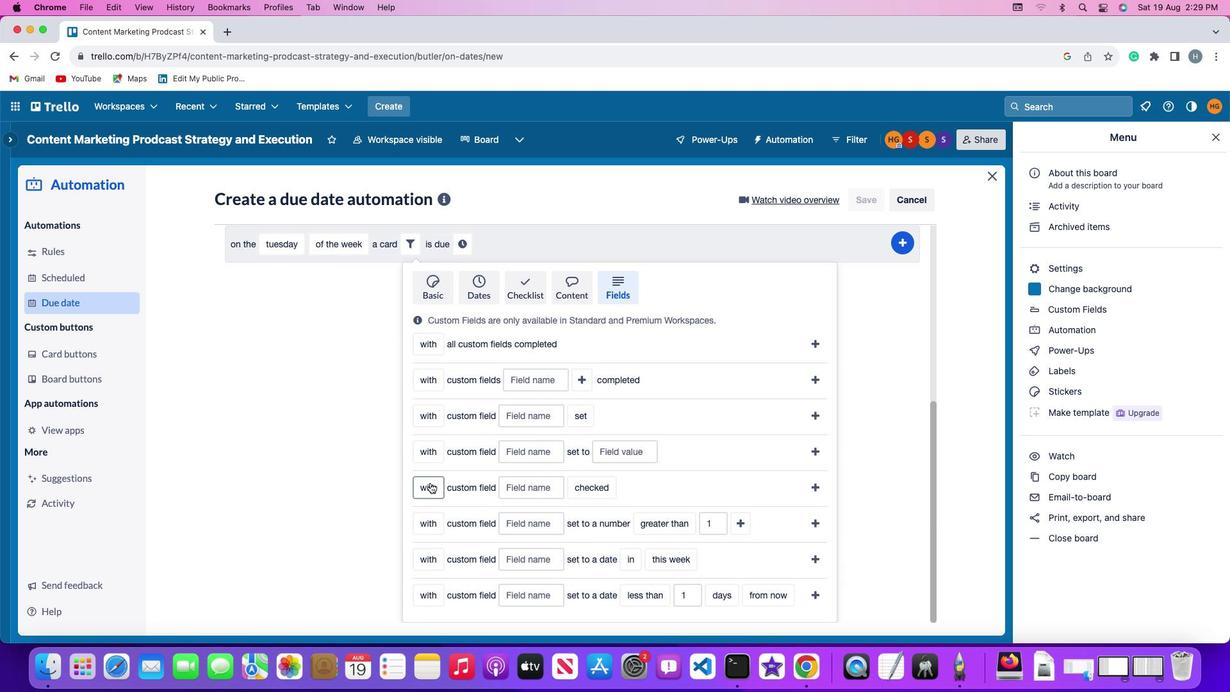 
Action: Mouse moved to (436, 510)
Screenshot: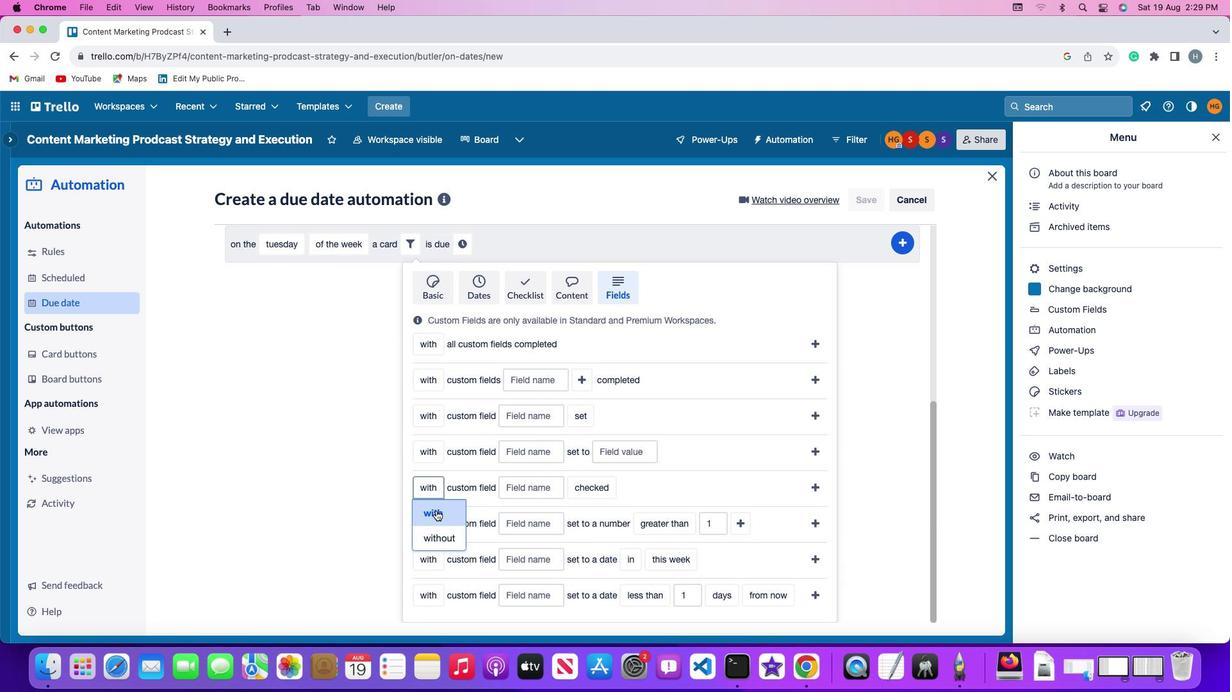 
Action: Mouse pressed left at (436, 510)
Screenshot: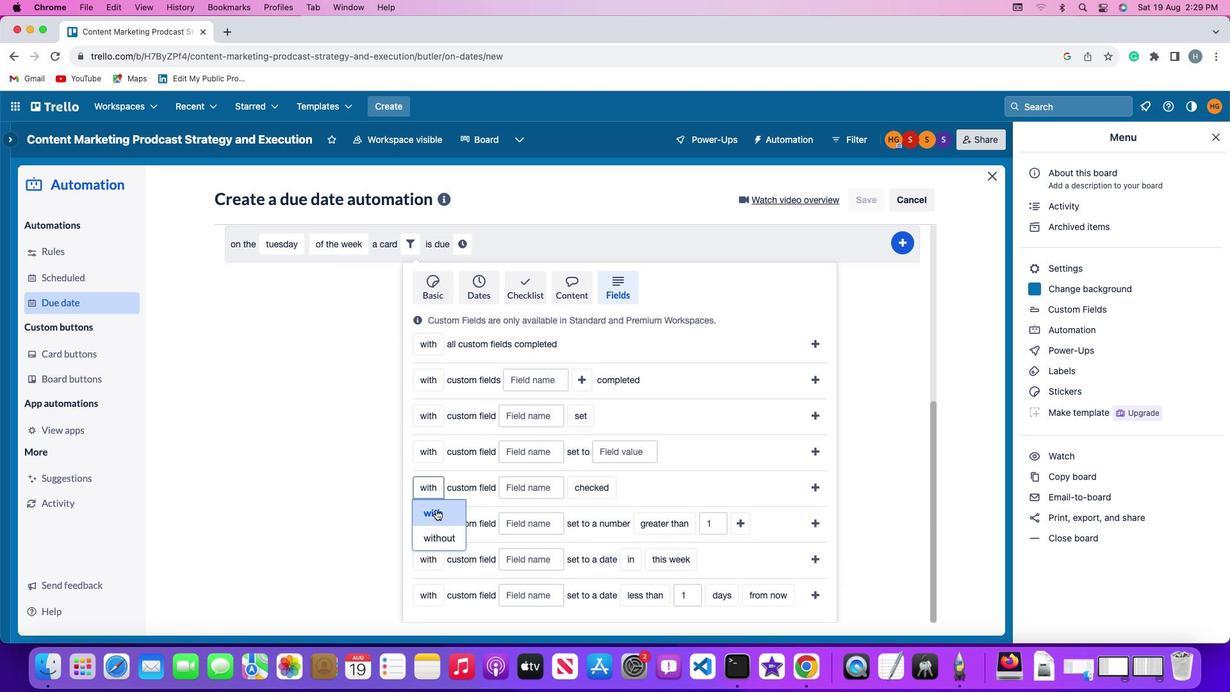
Action: Mouse moved to (546, 486)
Screenshot: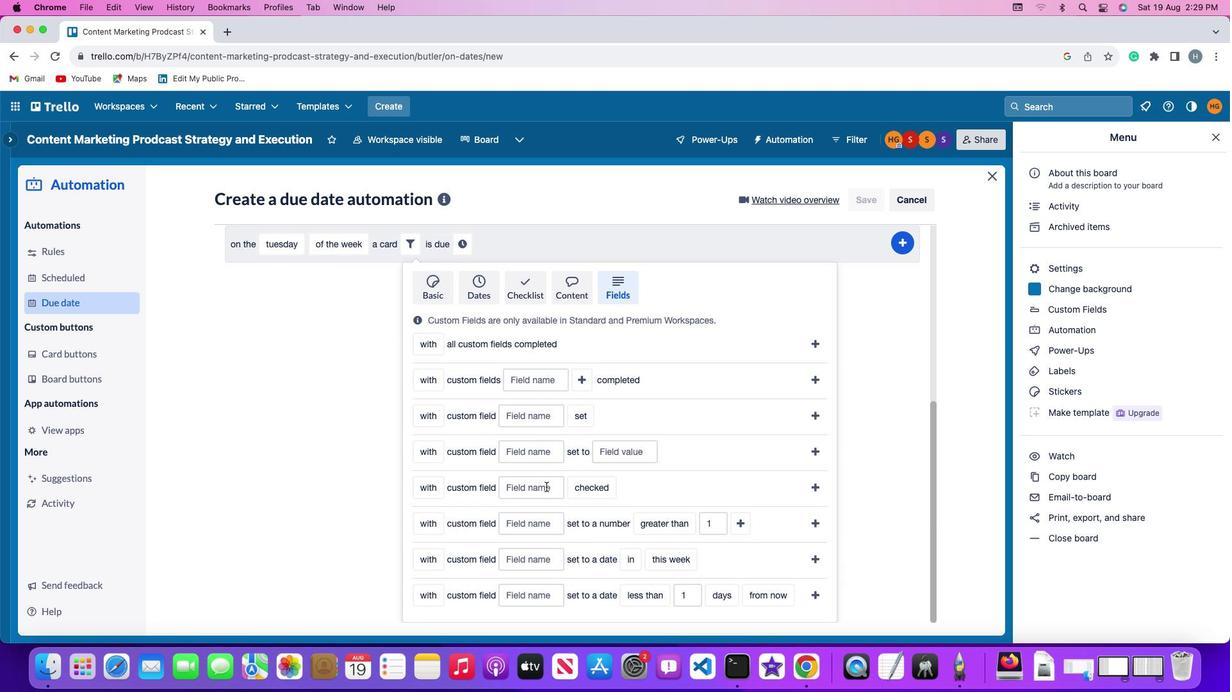 
Action: Mouse pressed left at (546, 486)
Screenshot: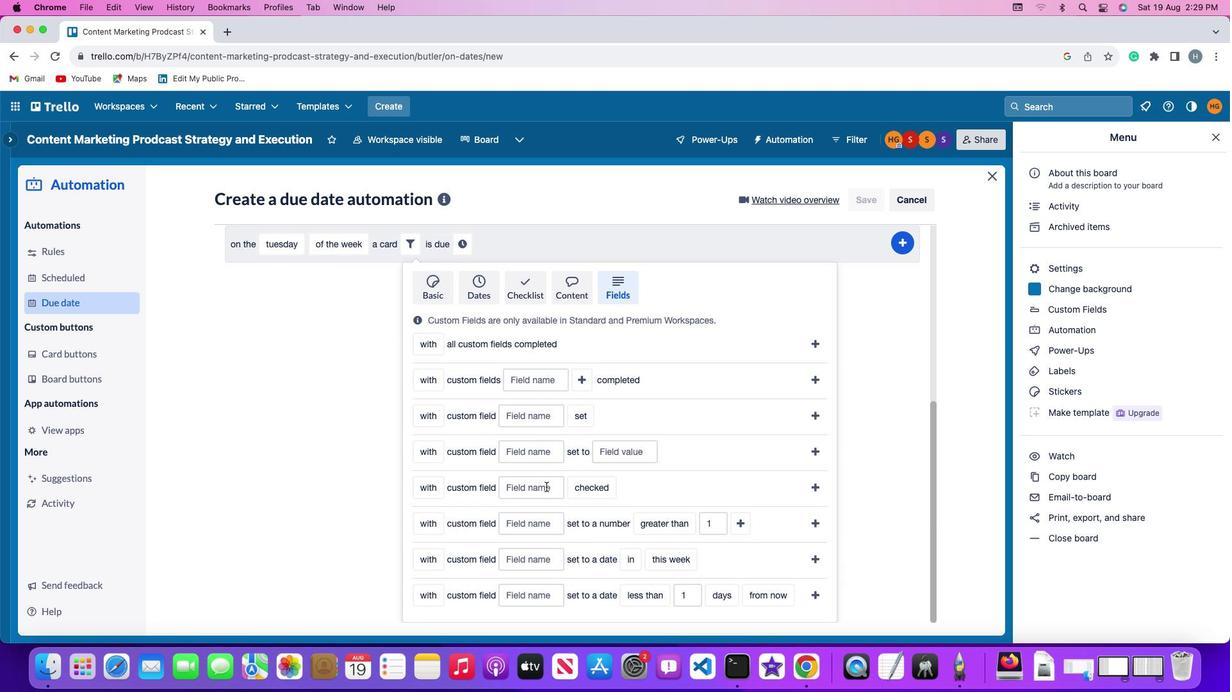 
Action: Mouse moved to (499, 452)
Screenshot: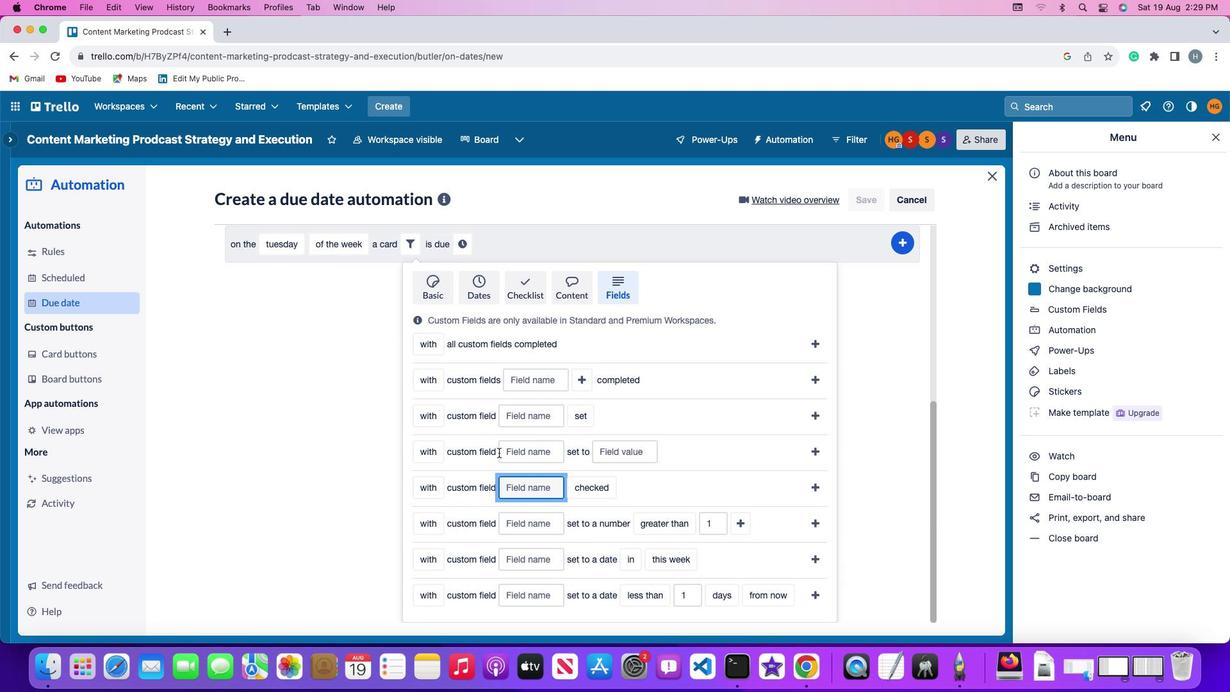 
Action: Key pressed Key.shift'R''e''s''u''m'
Screenshot: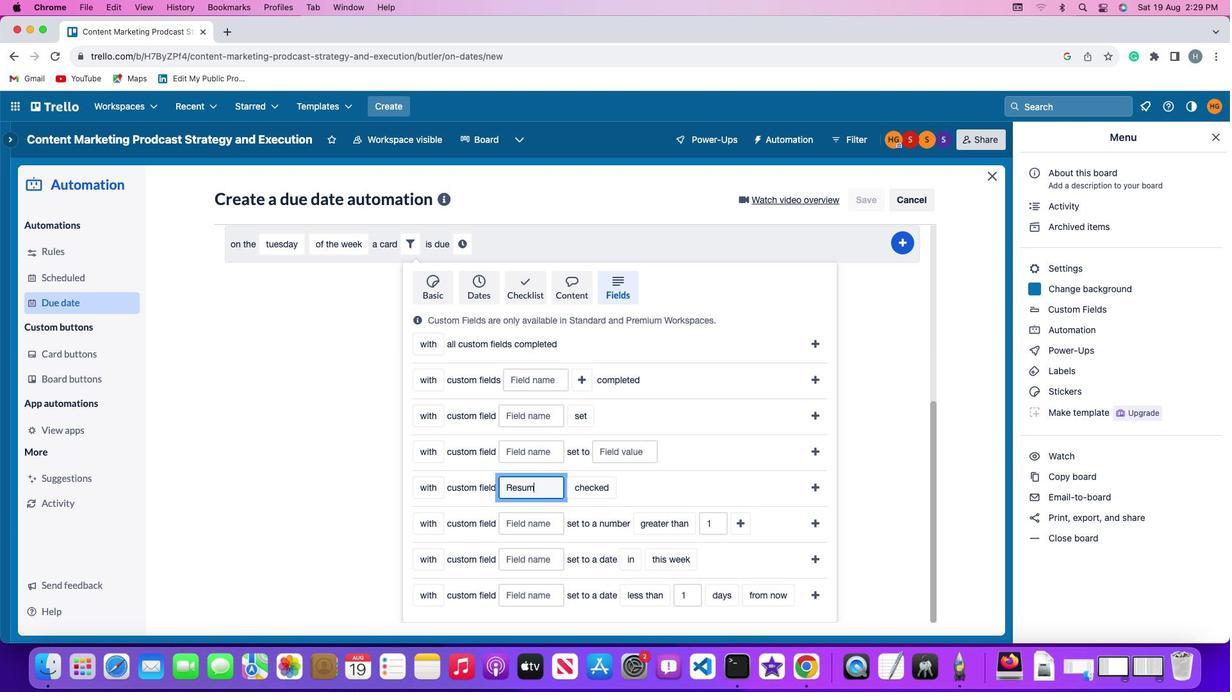 
Action: Mouse moved to (498, 452)
Screenshot: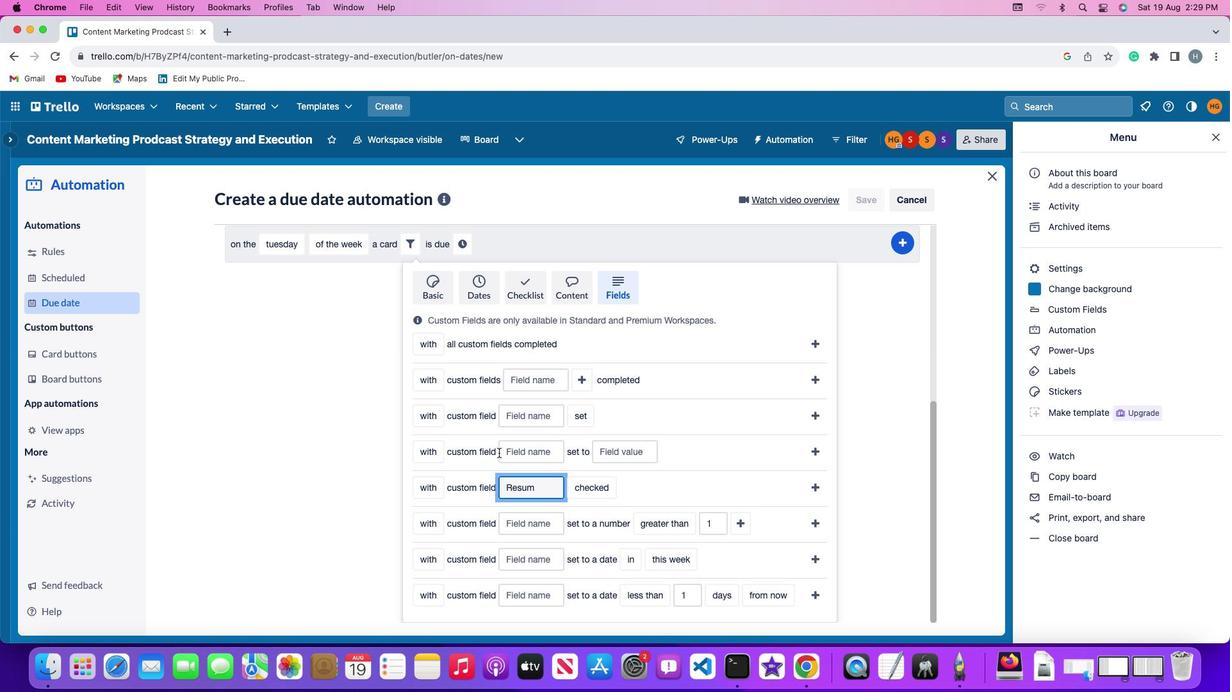 
Action: Key pressed 'e'
Screenshot: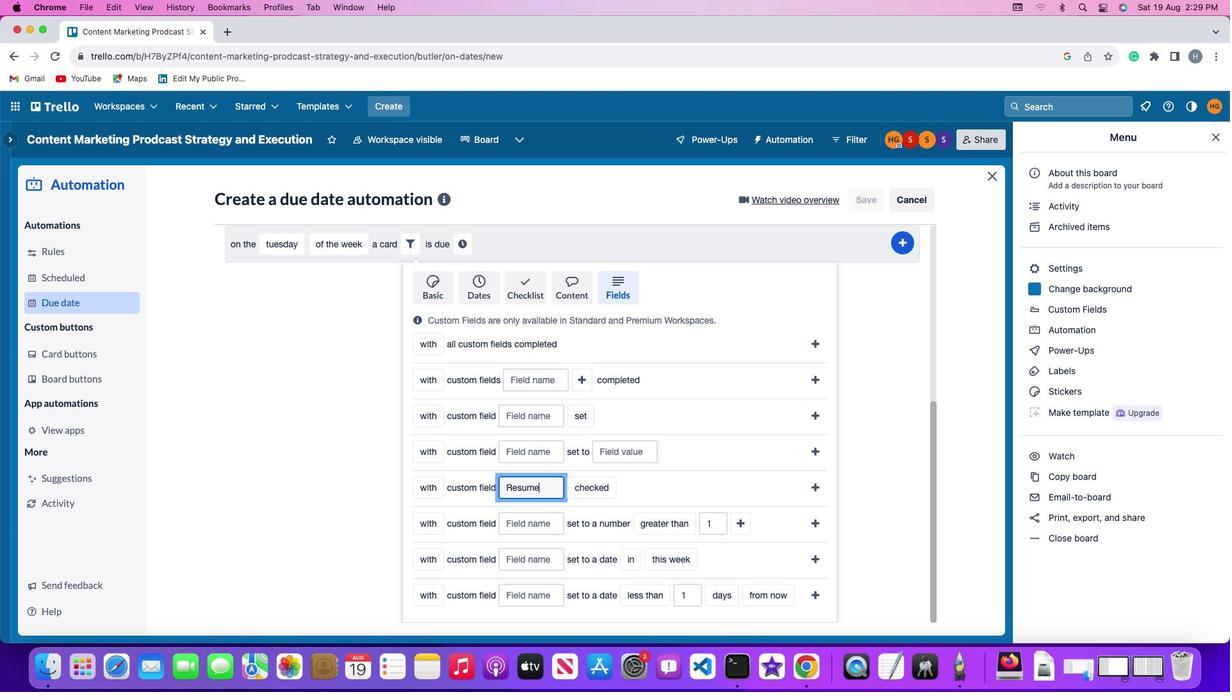 
Action: Mouse moved to (605, 478)
Screenshot: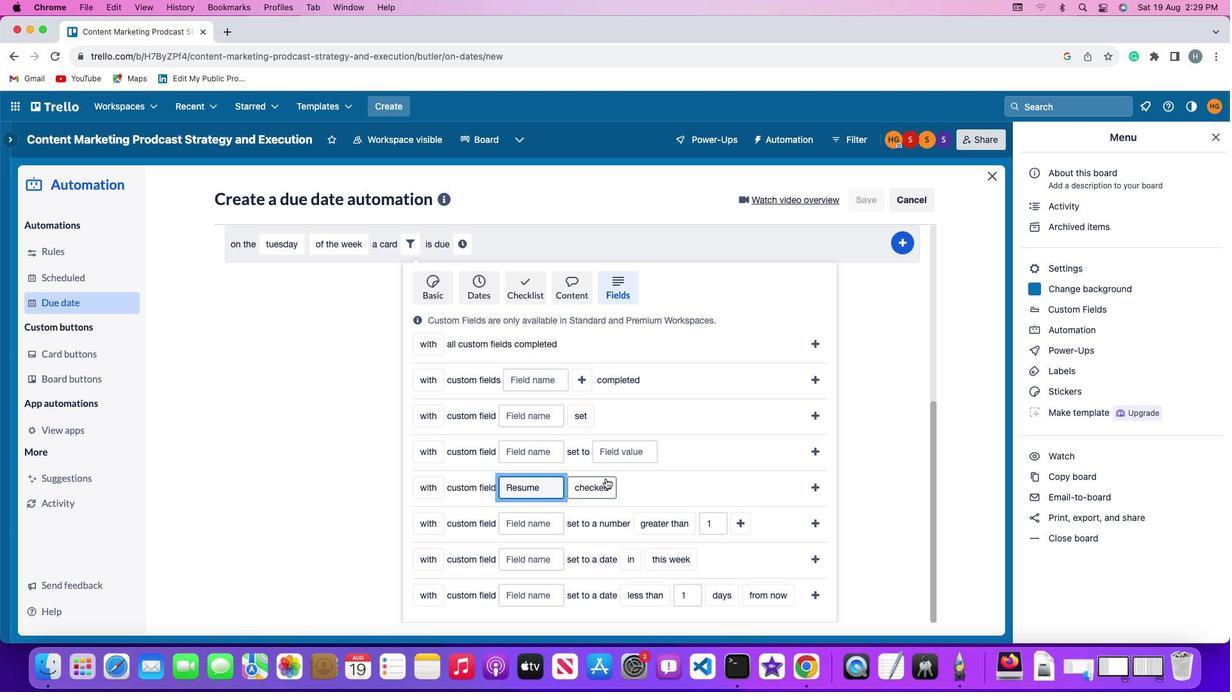 
Action: Mouse pressed left at (605, 478)
Screenshot: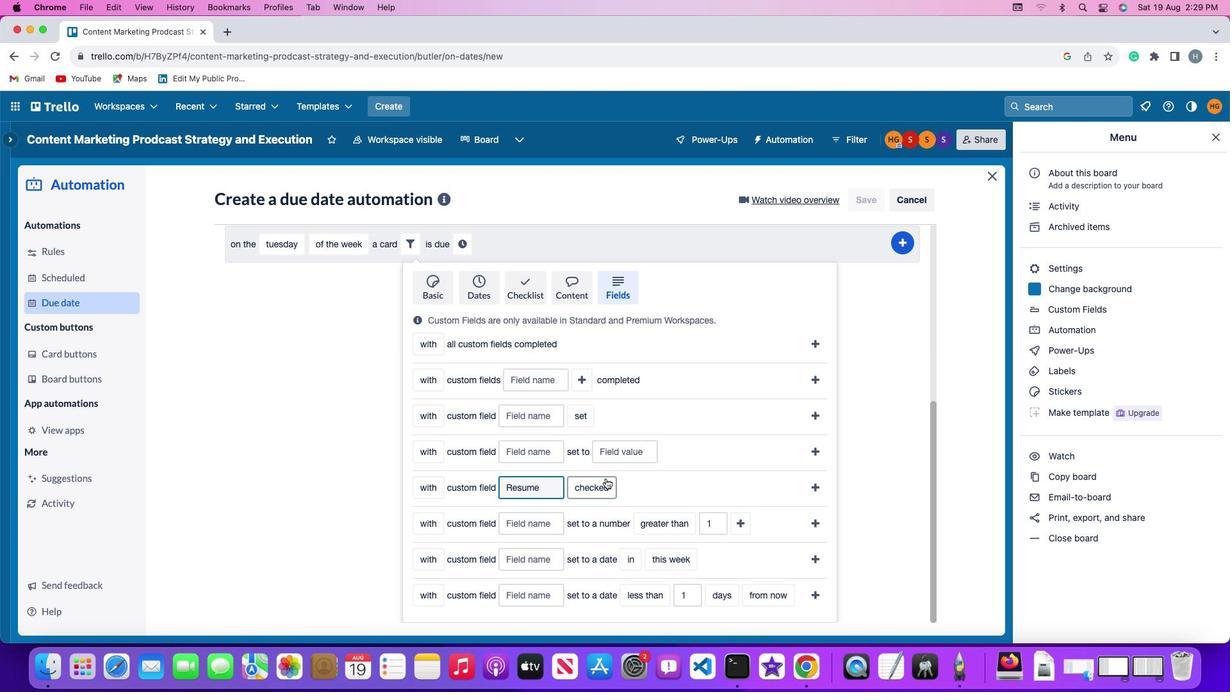 
Action: Mouse moved to (597, 505)
Screenshot: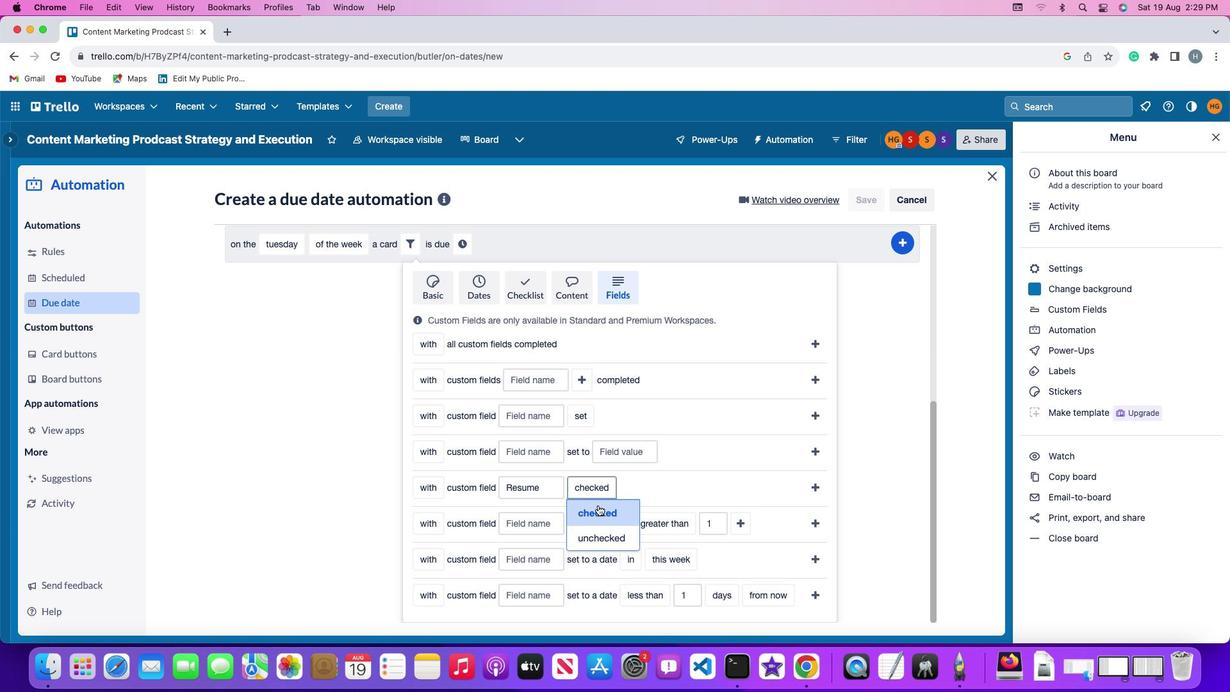 
Action: Mouse pressed left at (597, 505)
Screenshot: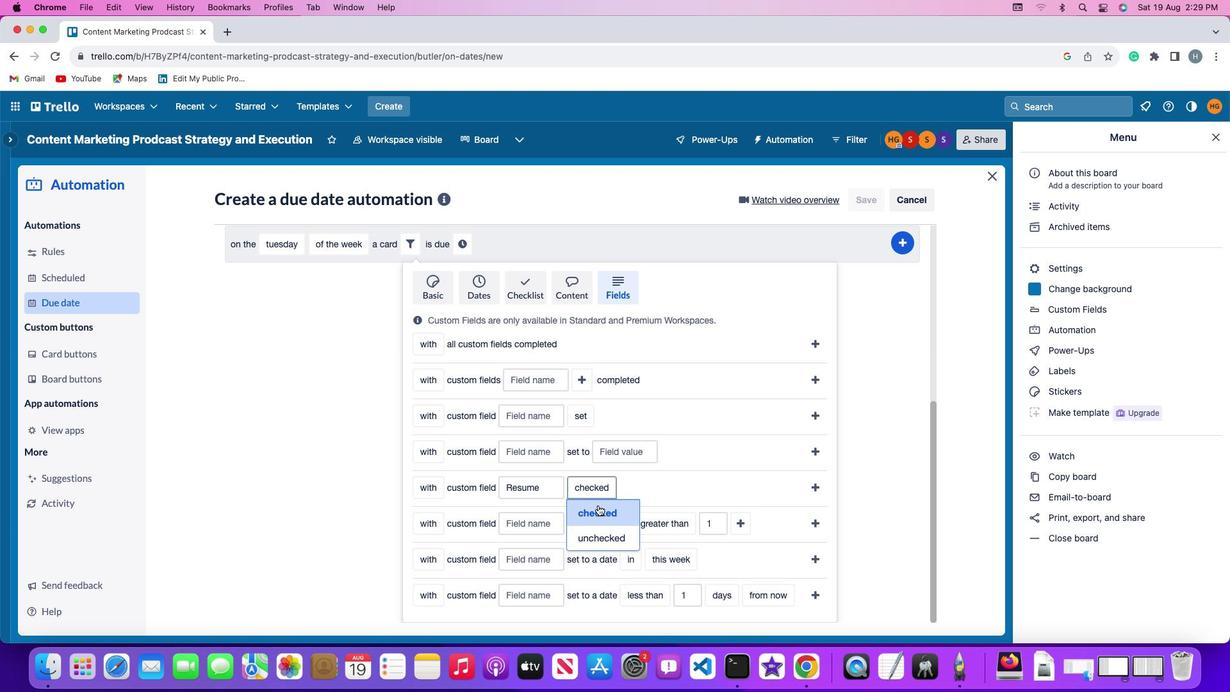 
Action: Mouse moved to (822, 484)
Screenshot: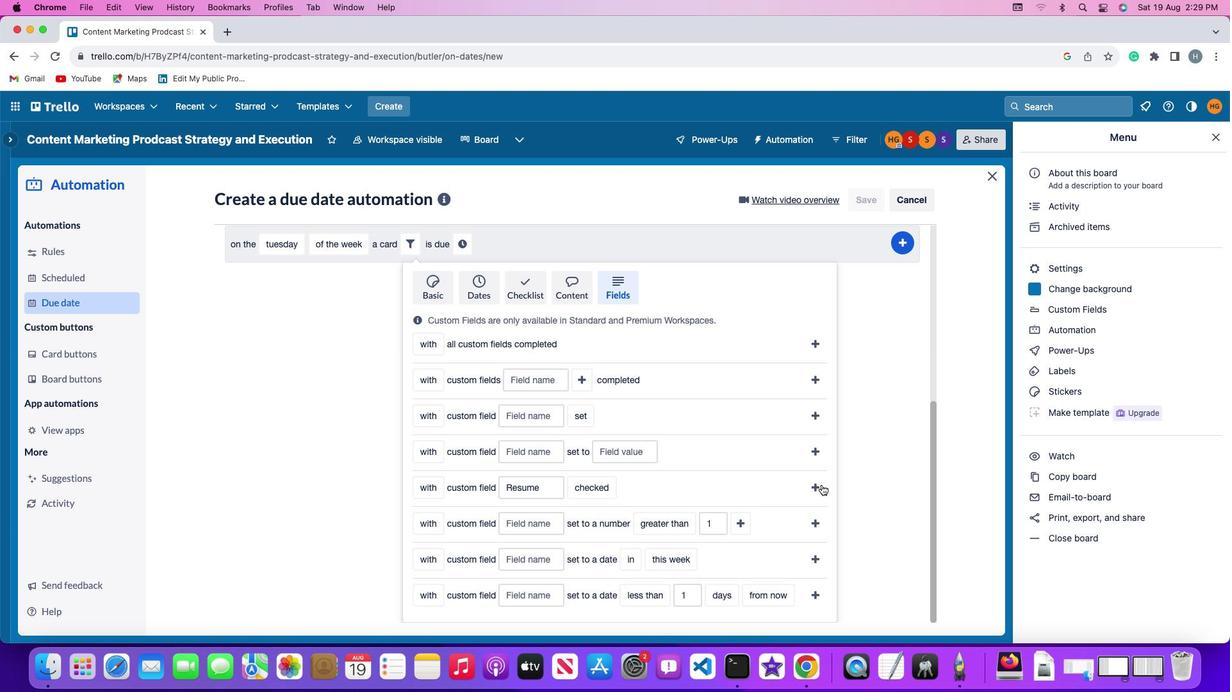 
Action: Mouse pressed left at (822, 484)
Screenshot: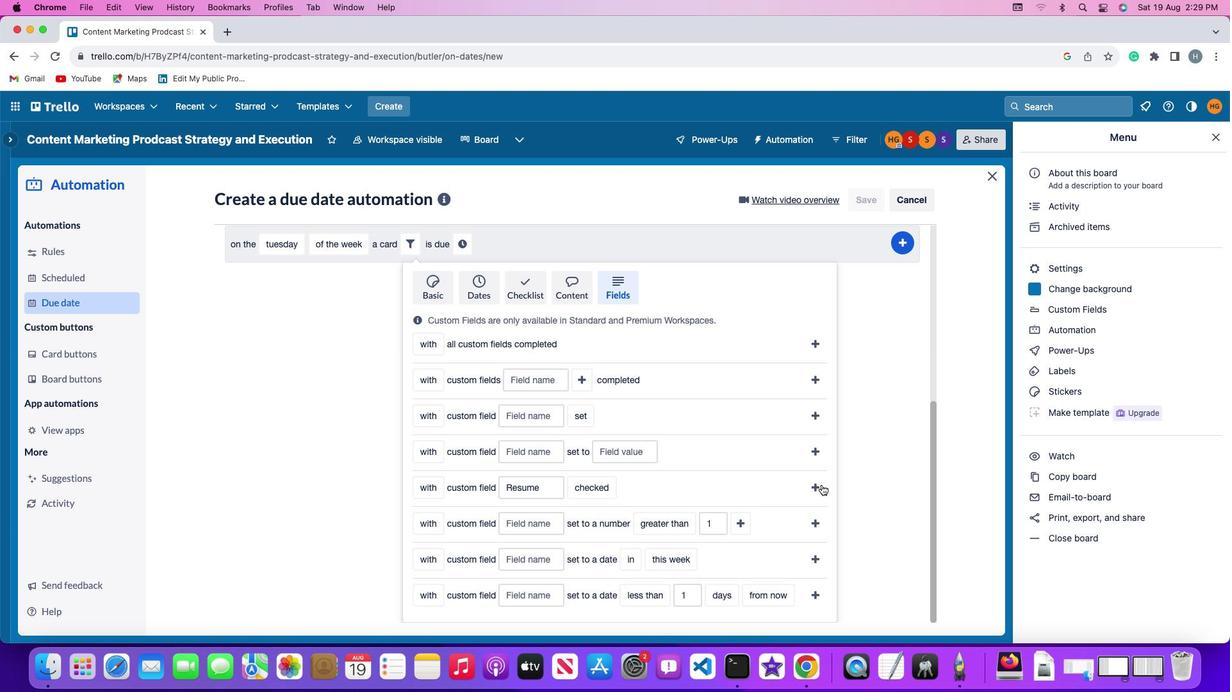 
Action: Mouse moved to (645, 558)
Screenshot: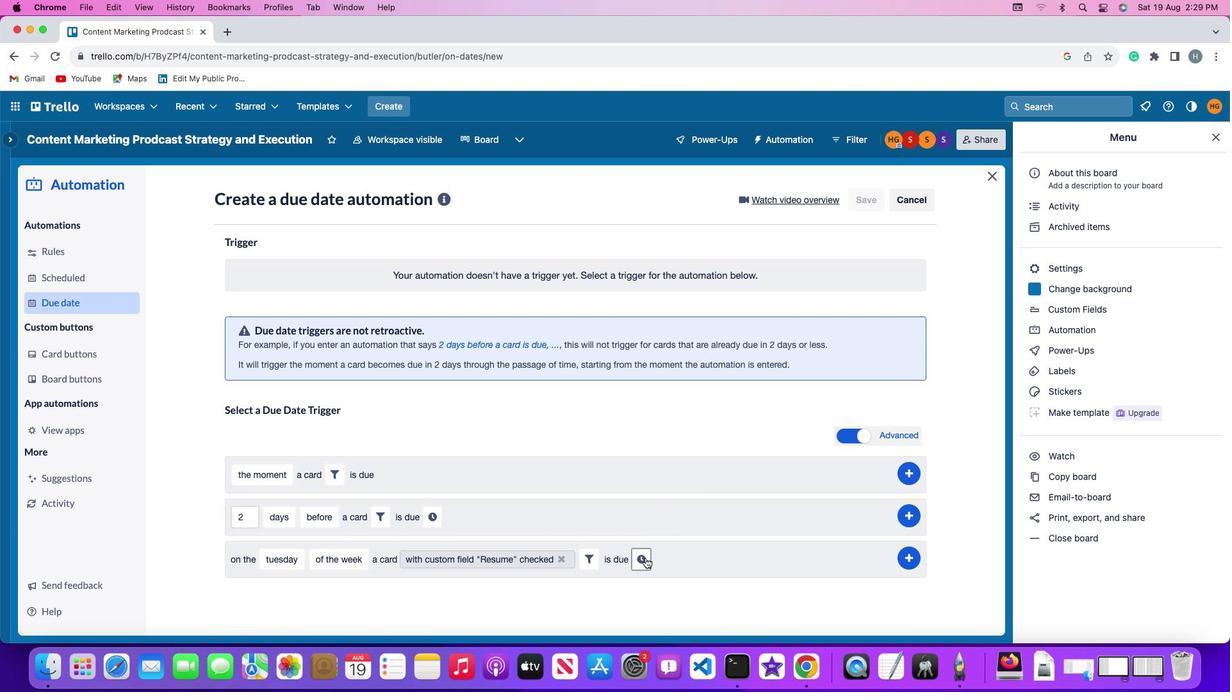 
Action: Mouse pressed left at (645, 558)
Screenshot: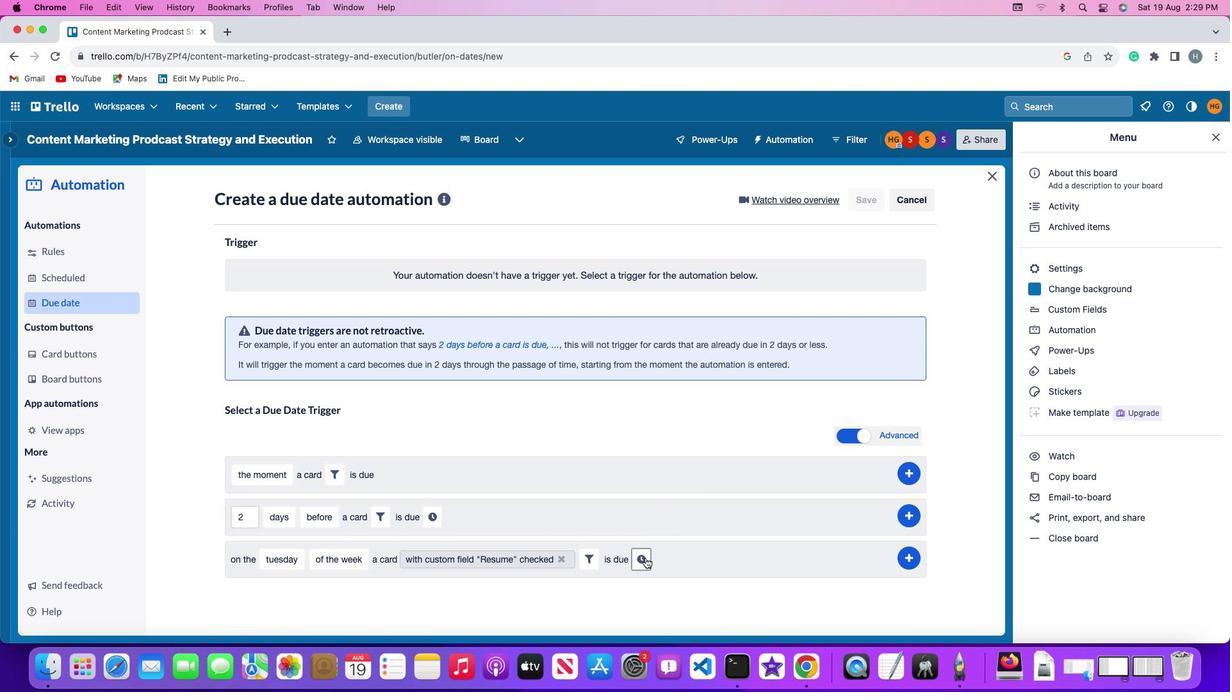 
Action: Mouse moved to (667, 560)
Screenshot: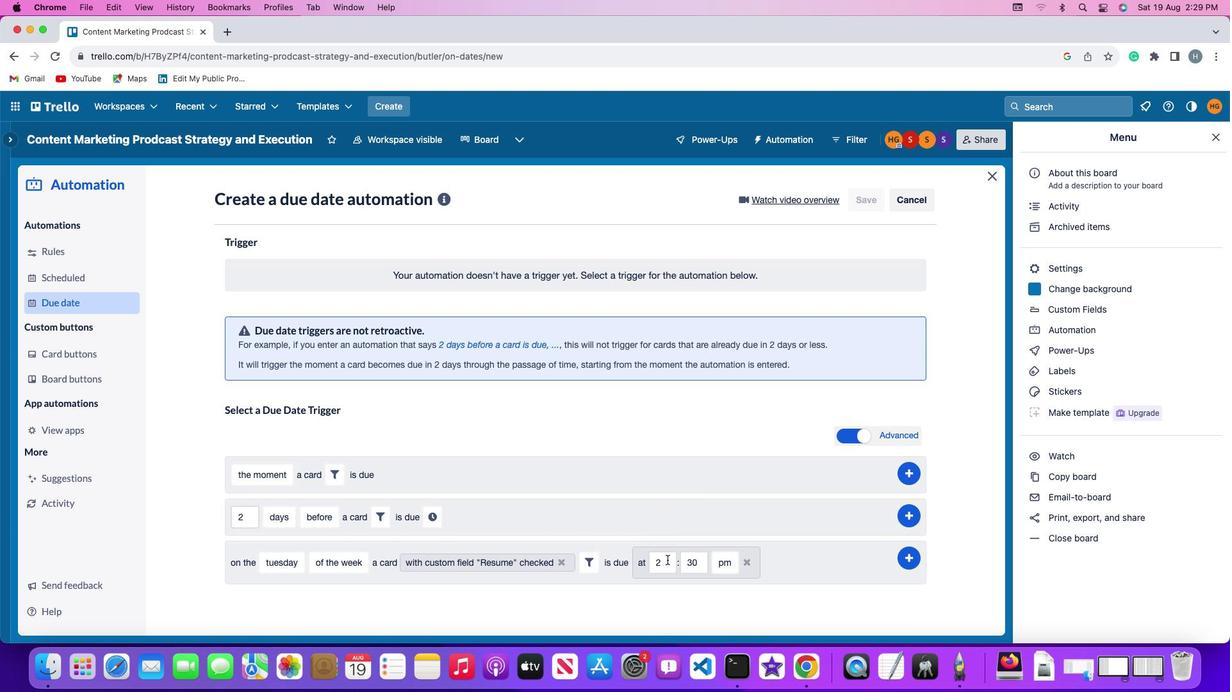 
Action: Mouse pressed left at (667, 560)
Screenshot: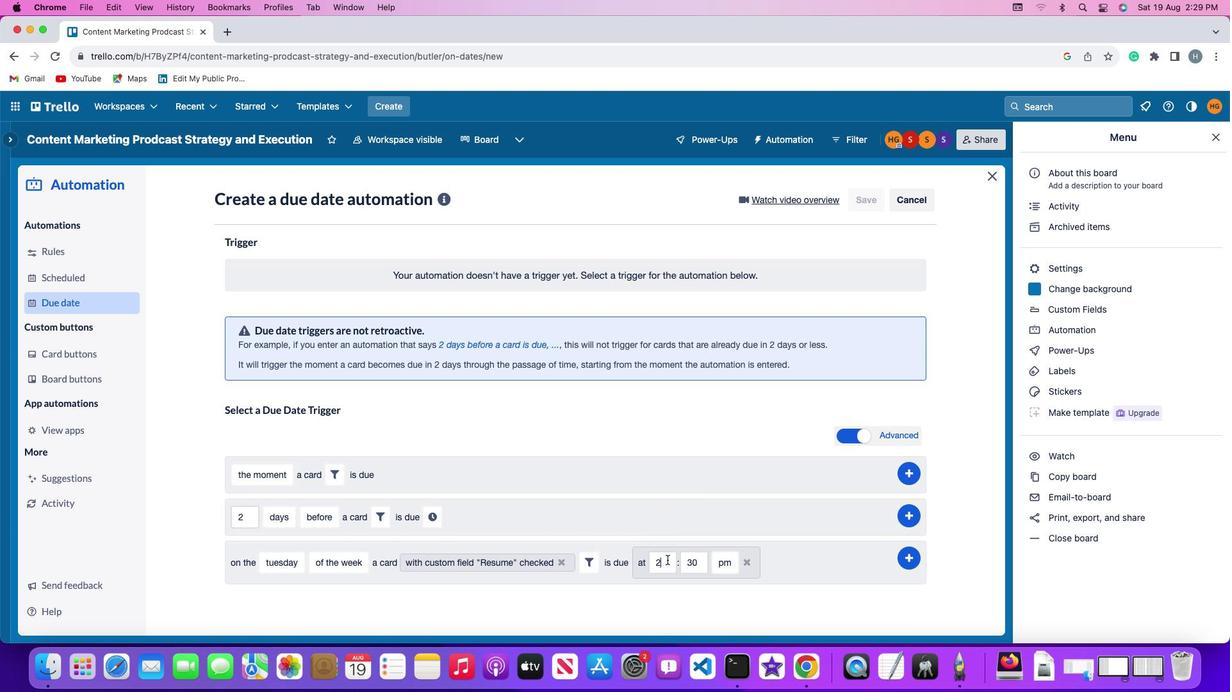 
Action: Mouse moved to (667, 559)
Screenshot: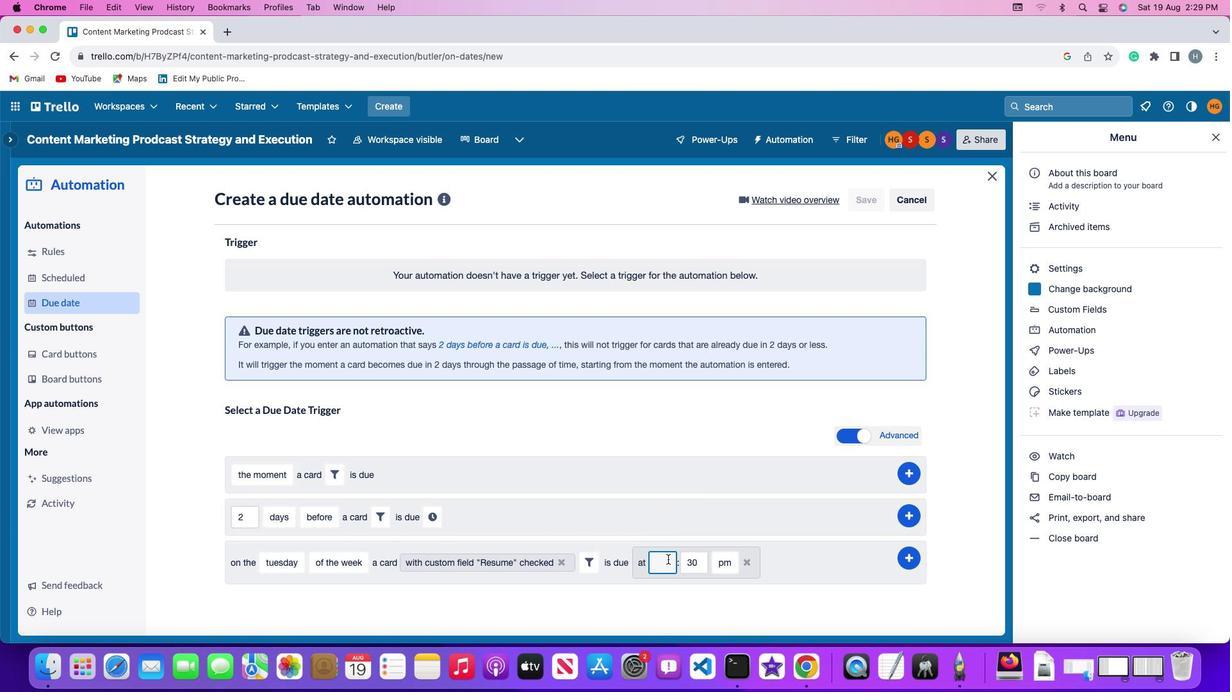 
Action: Key pressed Key.backspace
Screenshot: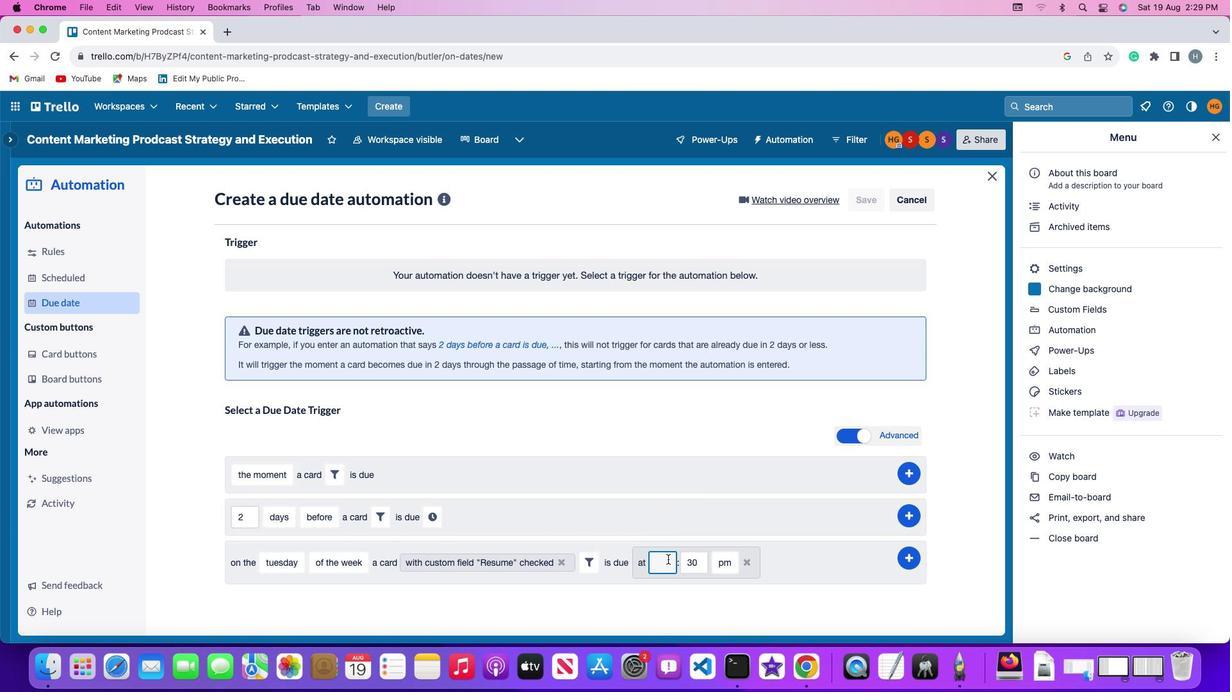 
Action: Mouse moved to (668, 558)
Screenshot: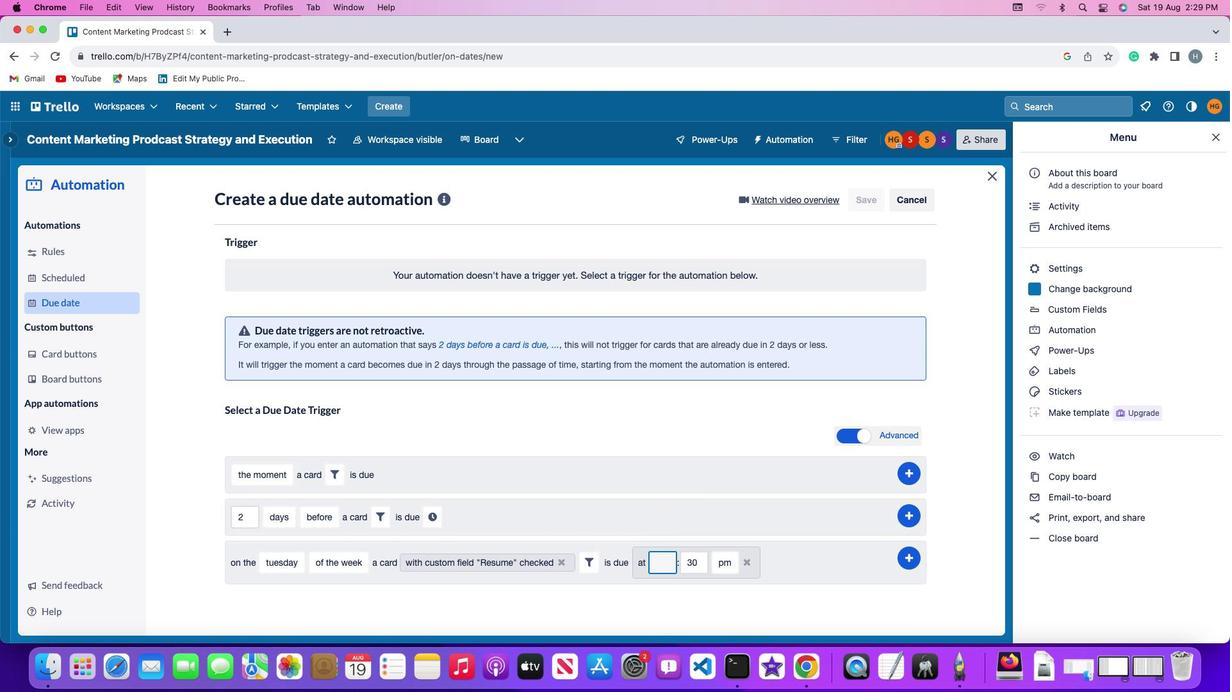 
Action: Key pressed '1''1'
Screenshot: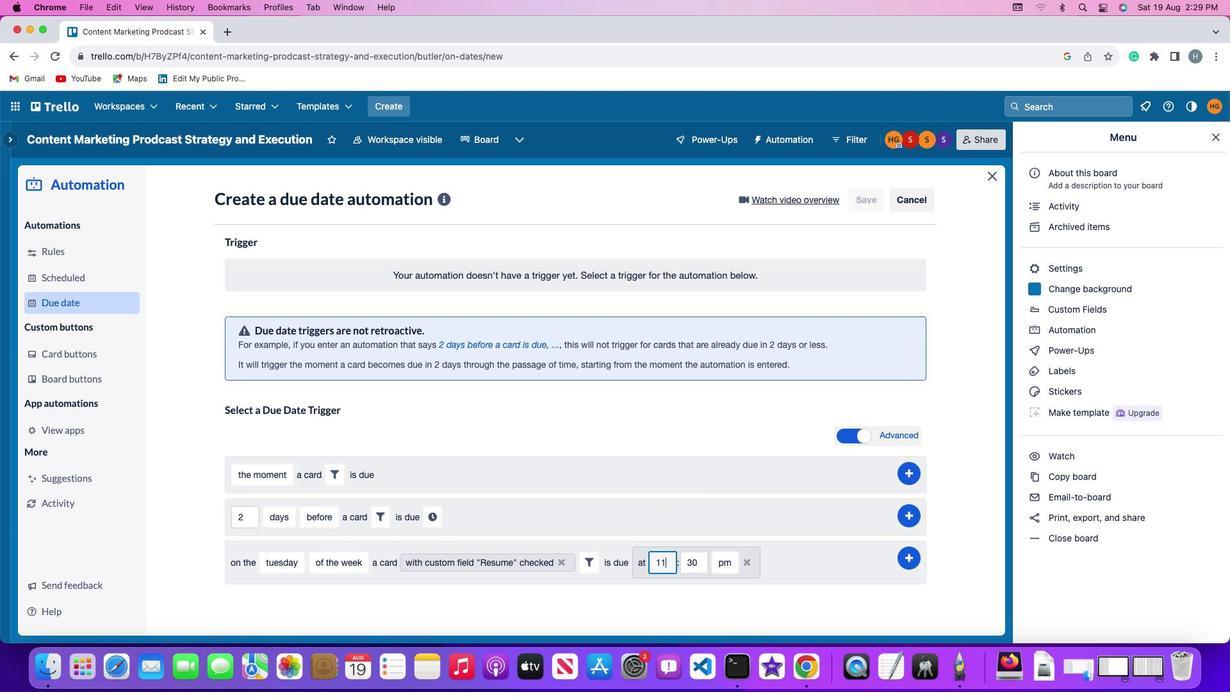 
Action: Mouse moved to (699, 560)
Screenshot: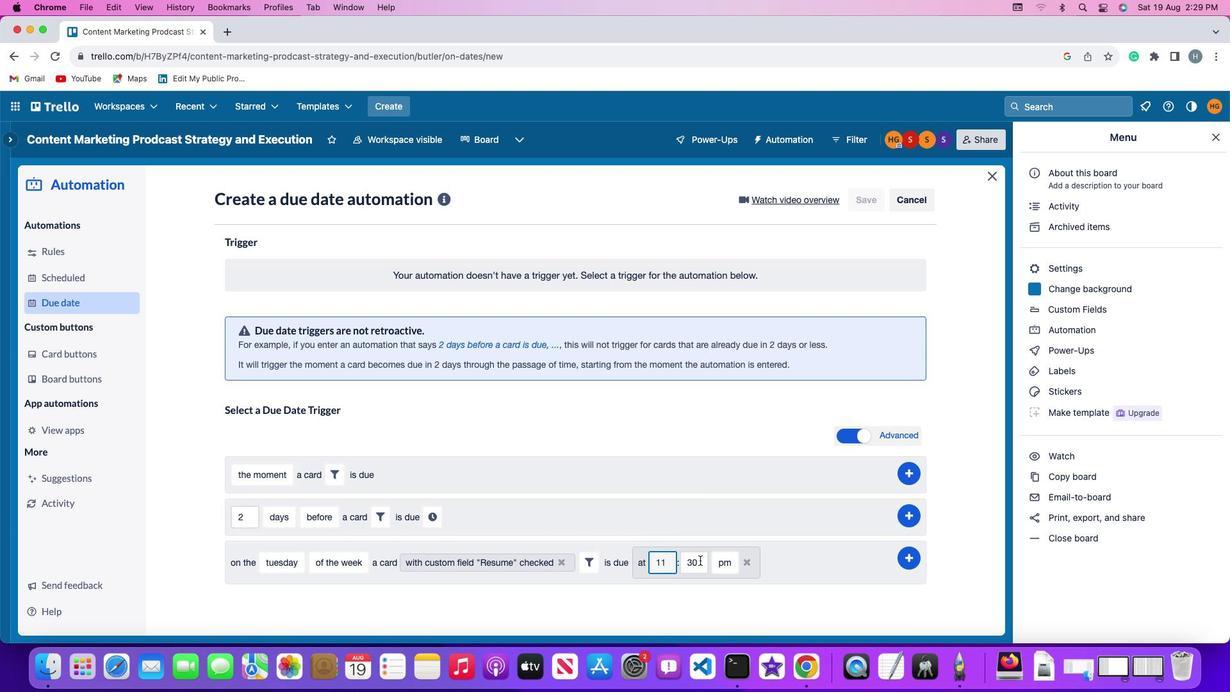 
Action: Mouse pressed left at (699, 560)
Screenshot: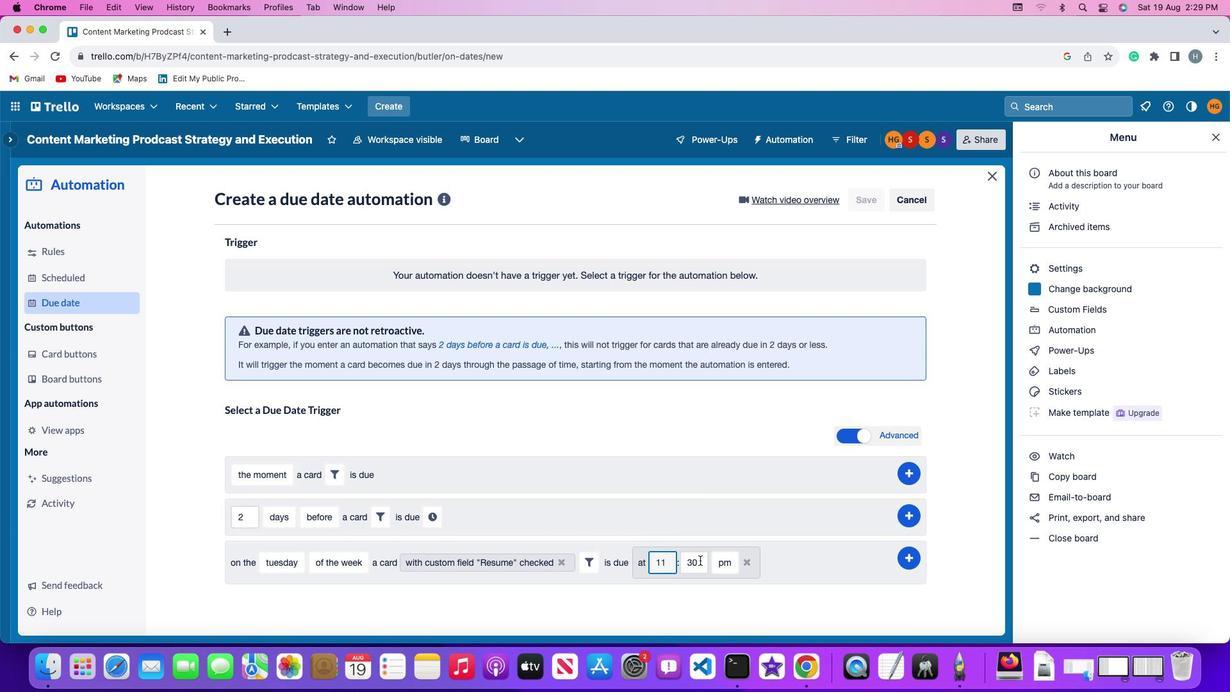 
Action: Mouse moved to (700, 560)
Screenshot: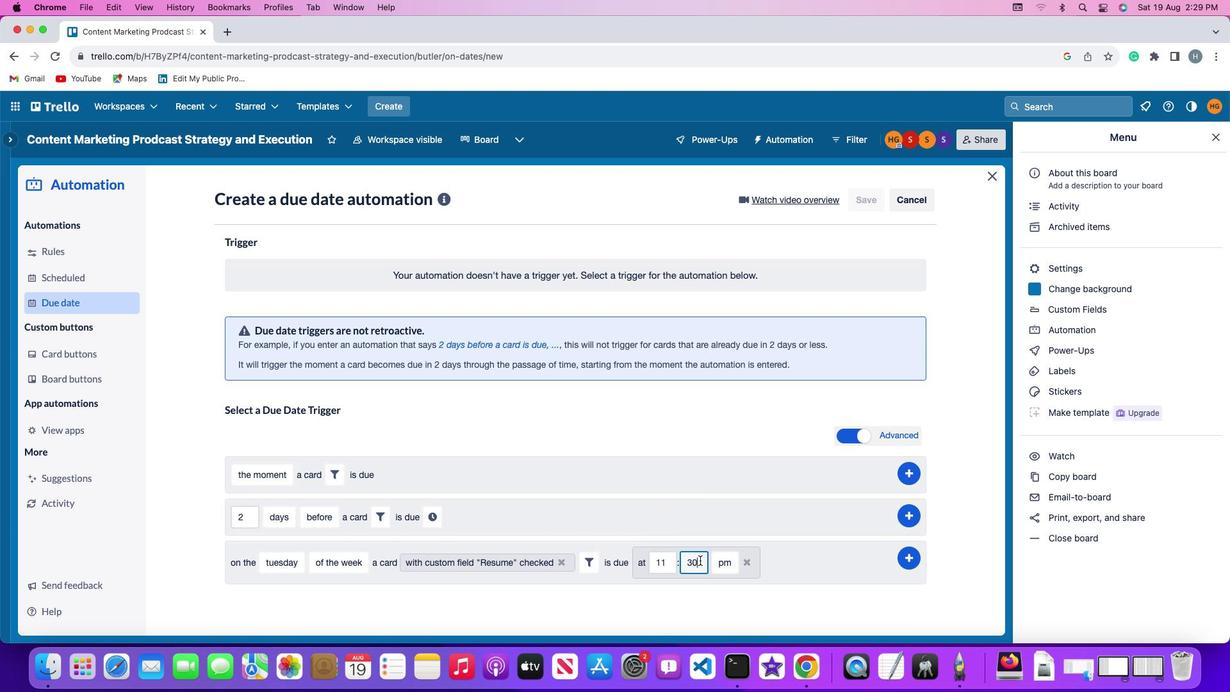
Action: Key pressed Key.backspace
Screenshot: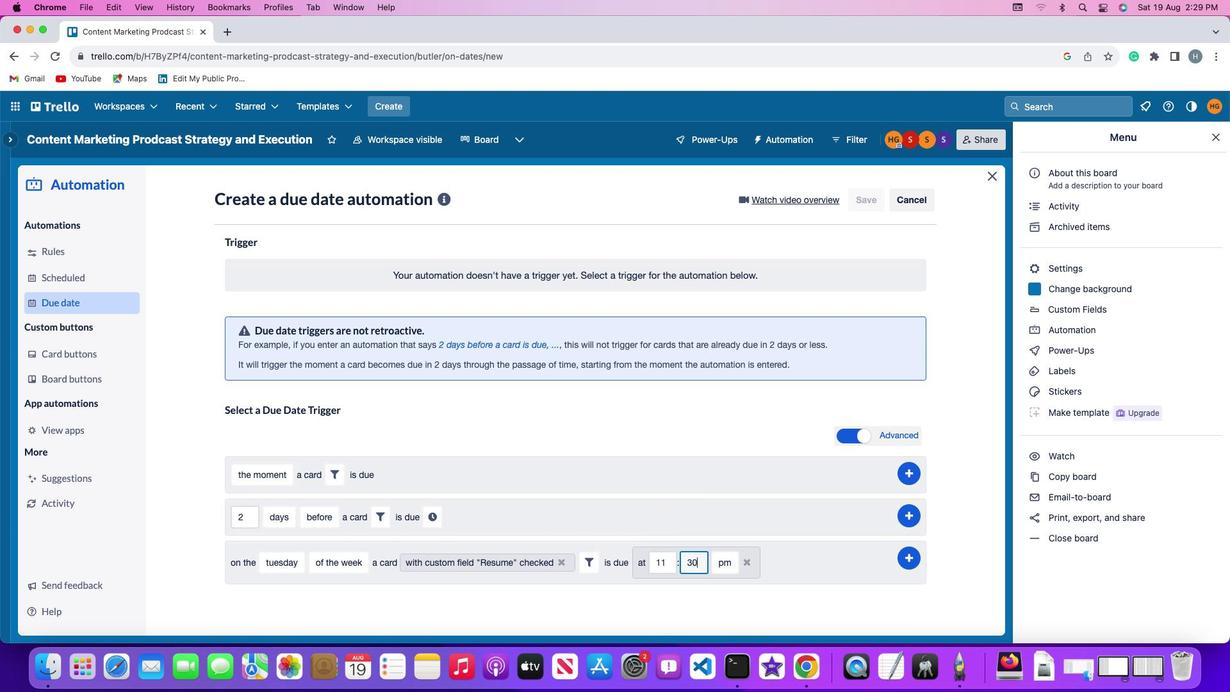 
Action: Mouse moved to (700, 560)
Screenshot: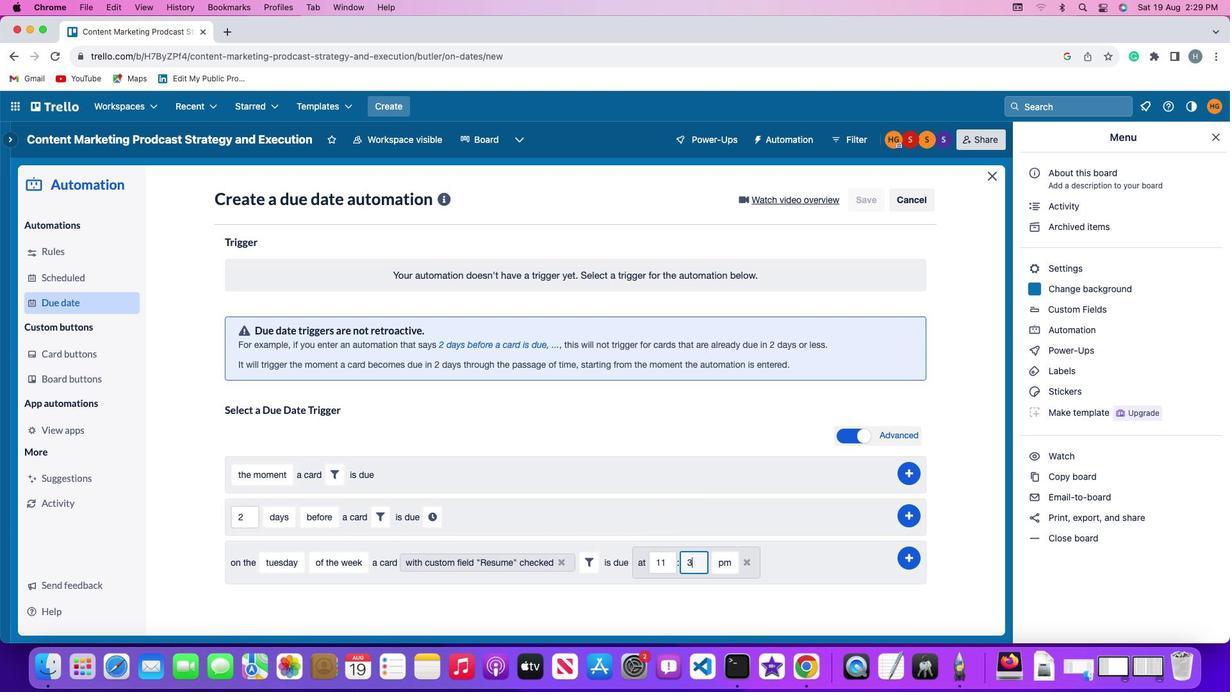 
Action: Key pressed Key.backspace
Screenshot: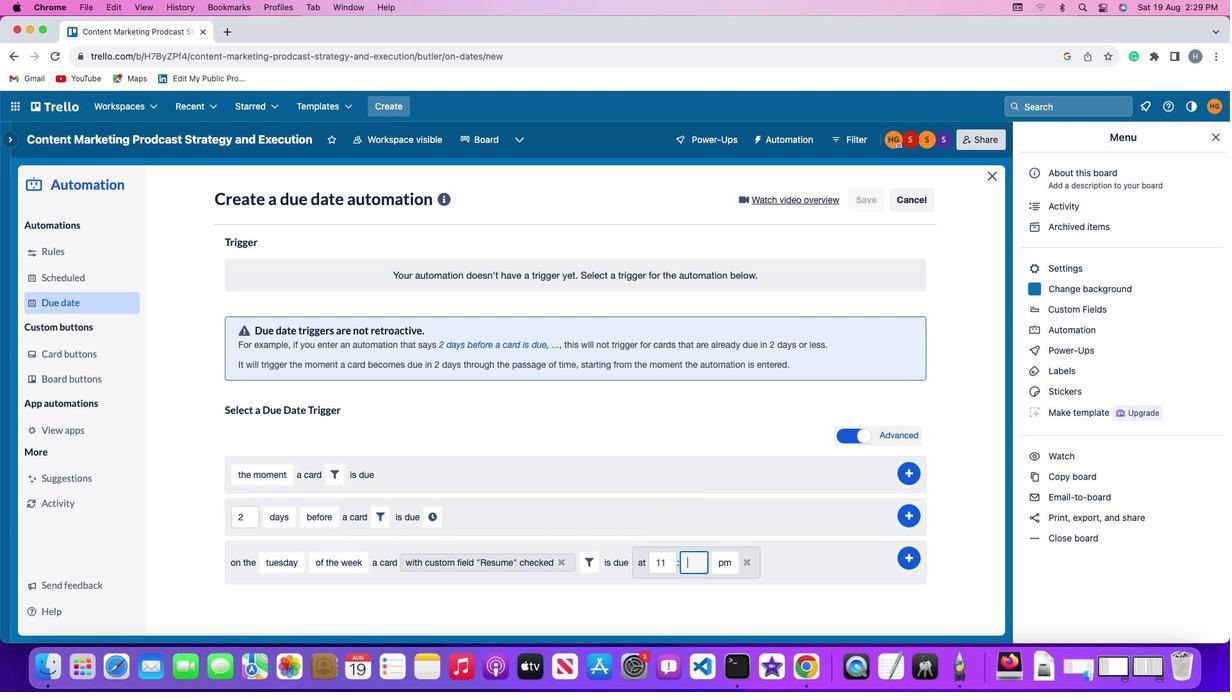 
Action: Mouse moved to (700, 560)
Screenshot: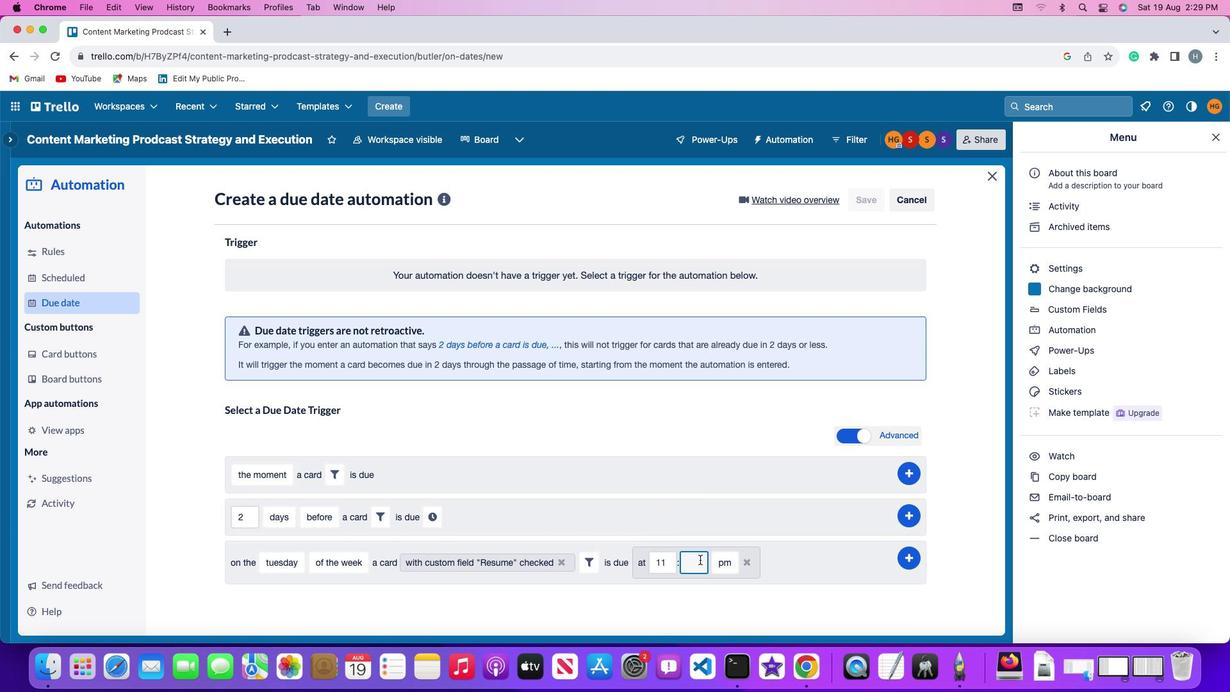 
Action: Key pressed '0''0'
Screenshot: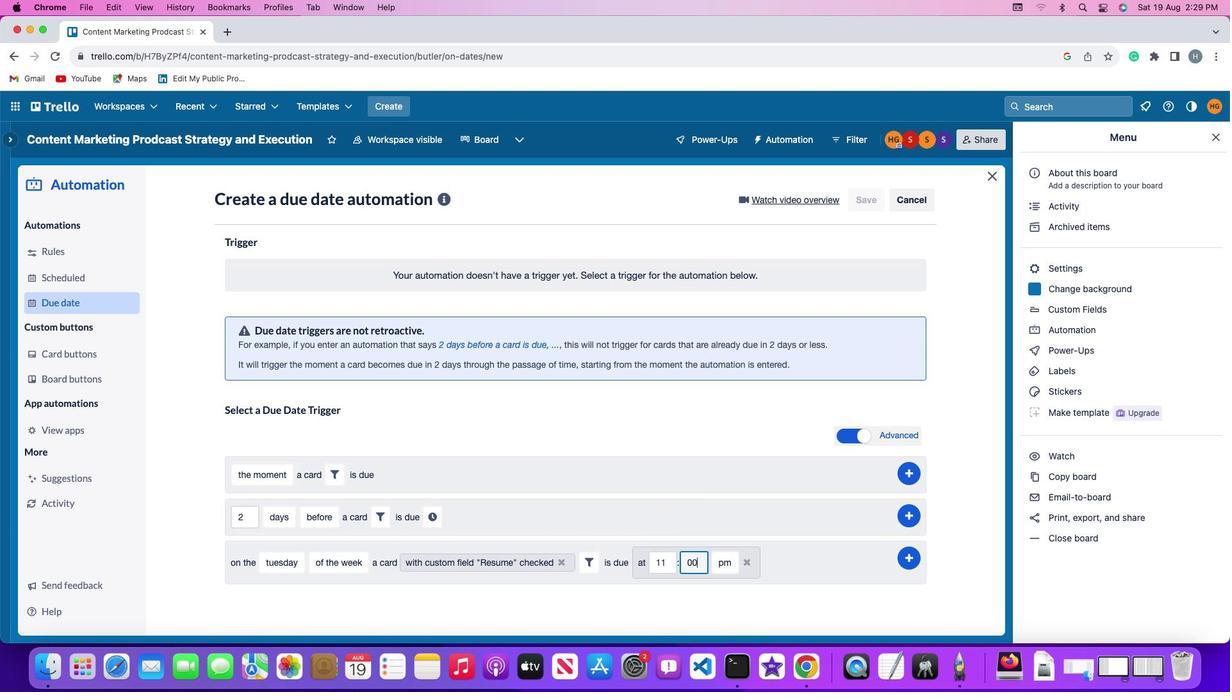 
Action: Mouse moved to (724, 558)
Screenshot: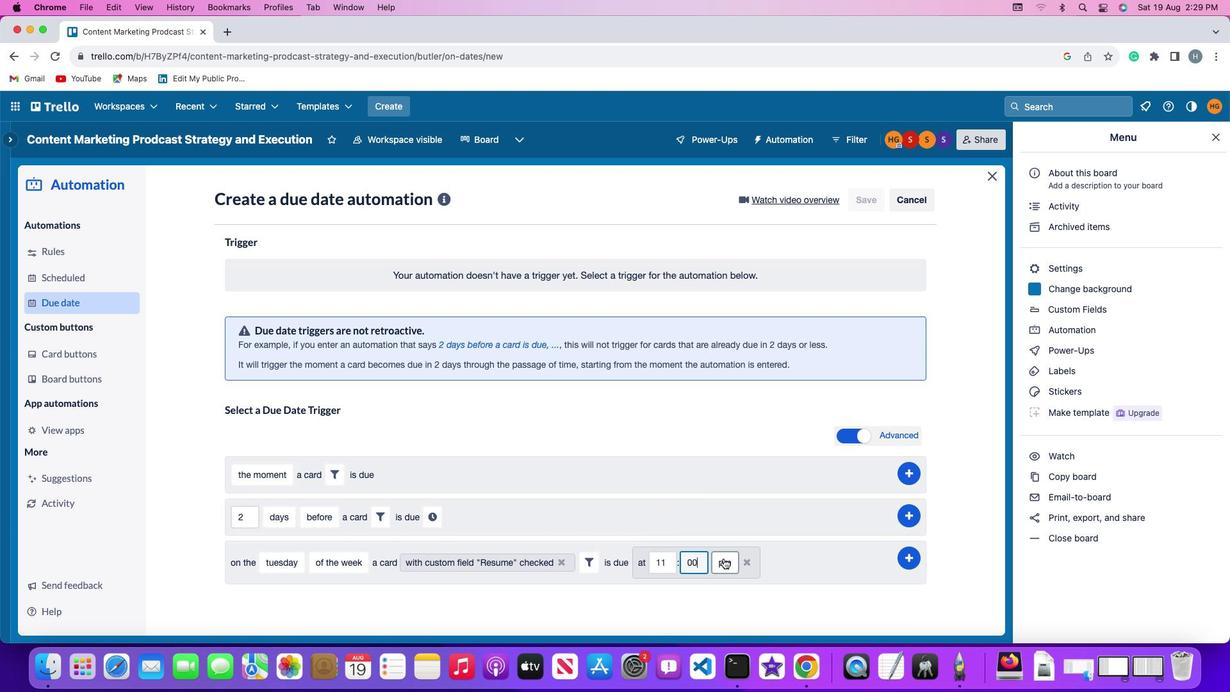 
Action: Mouse pressed left at (724, 558)
Screenshot: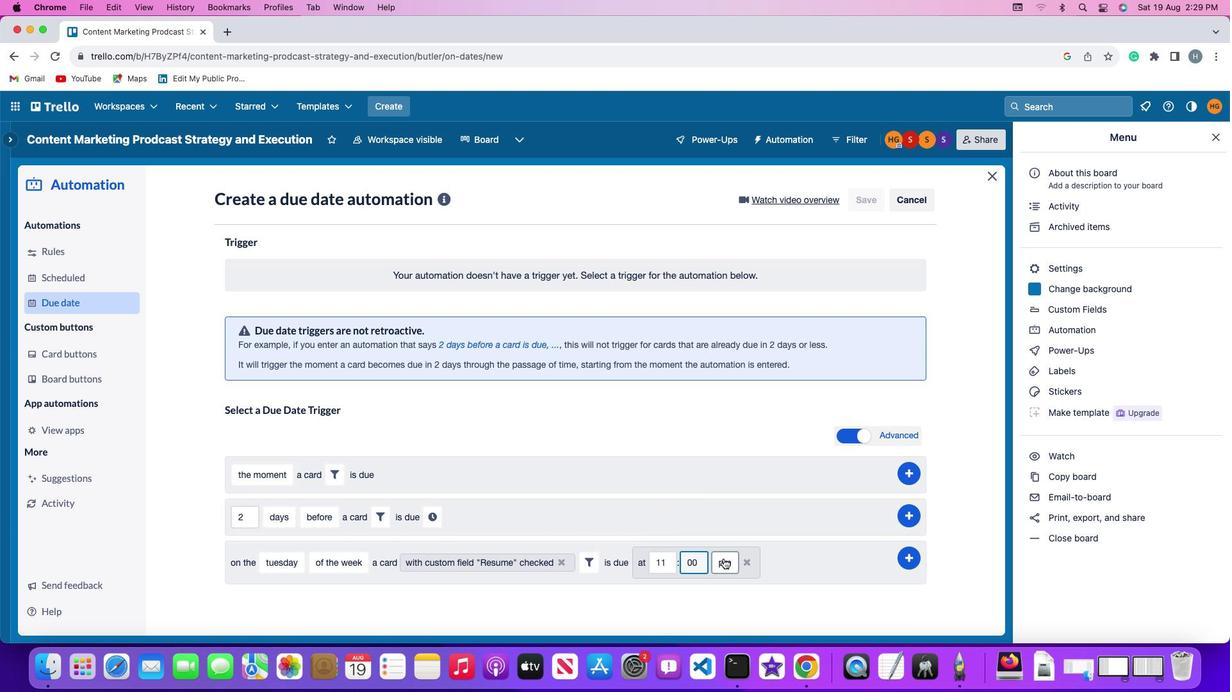 
Action: Mouse moved to (729, 586)
Screenshot: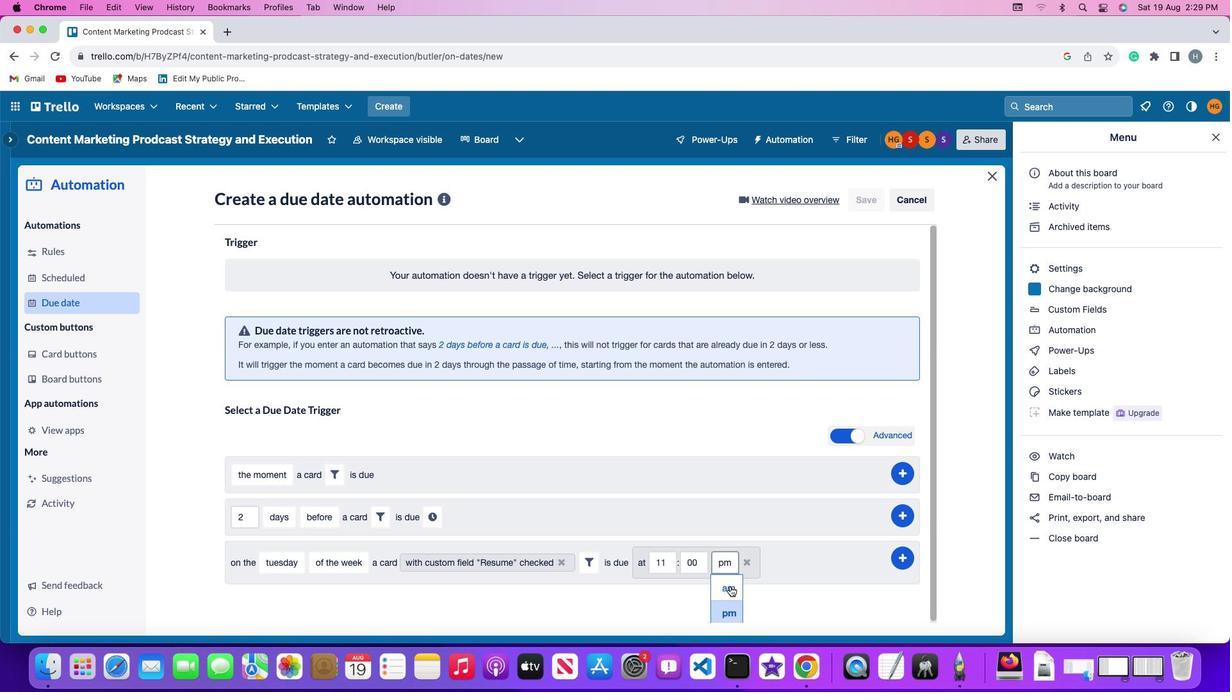 
Action: Mouse pressed left at (729, 586)
Screenshot: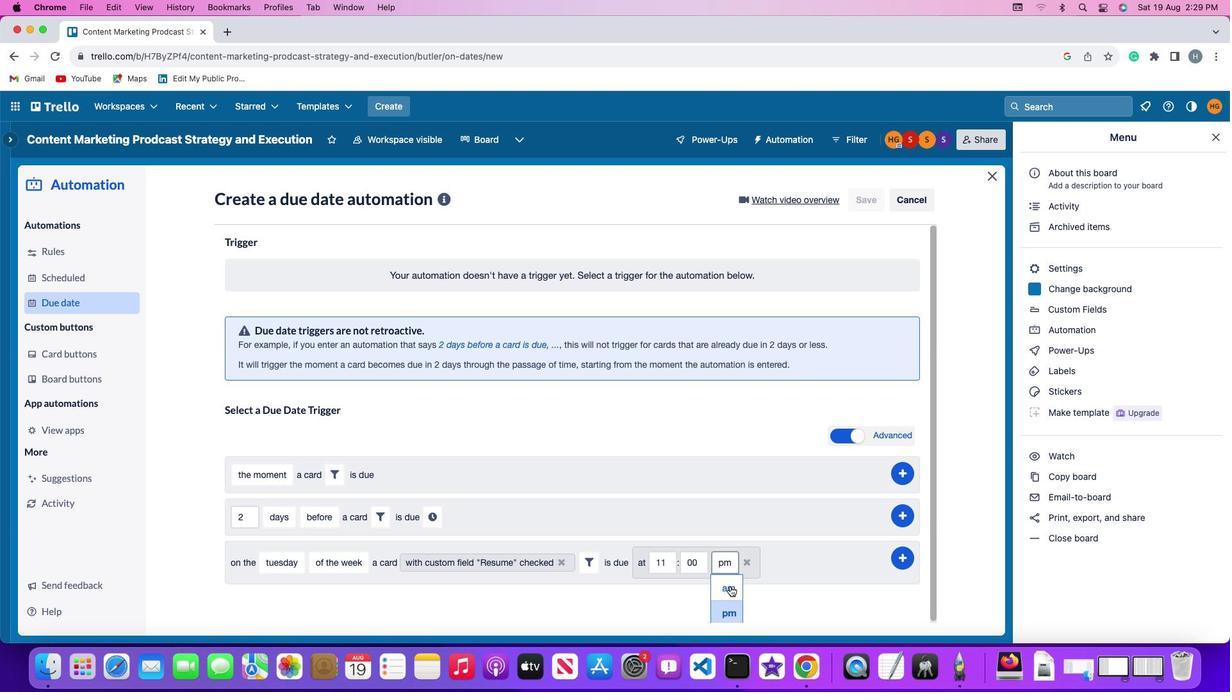 
Action: Mouse moved to (914, 555)
Screenshot: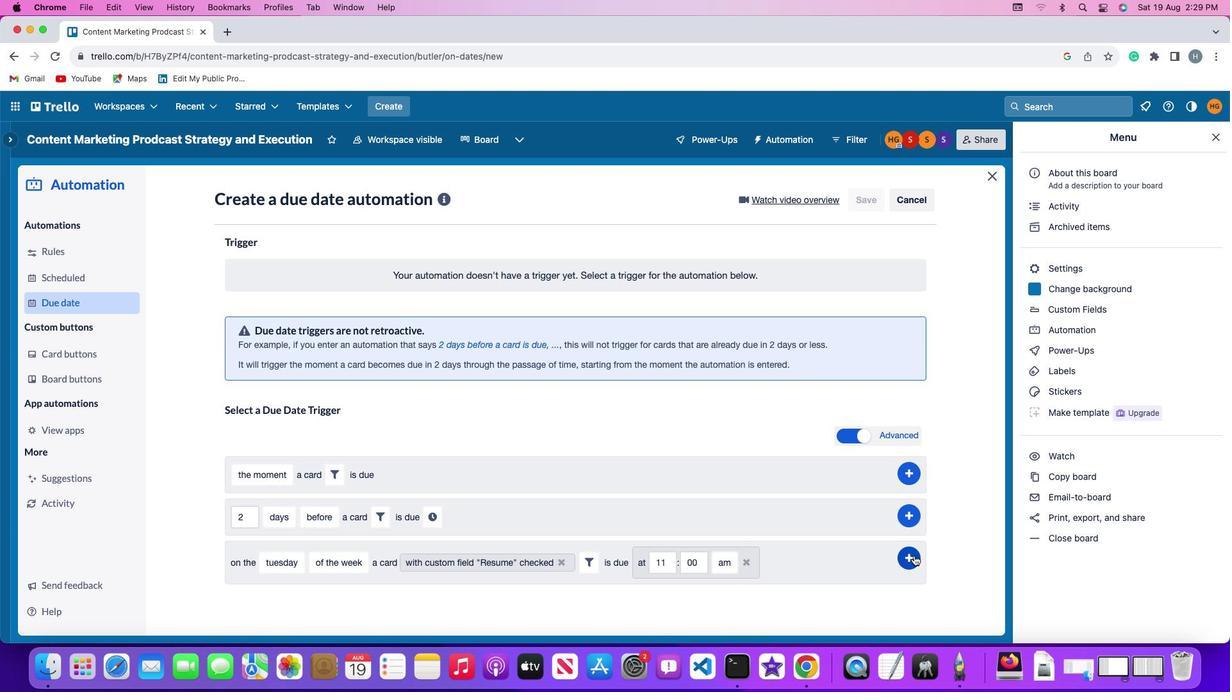 
Action: Mouse pressed left at (914, 555)
Screenshot: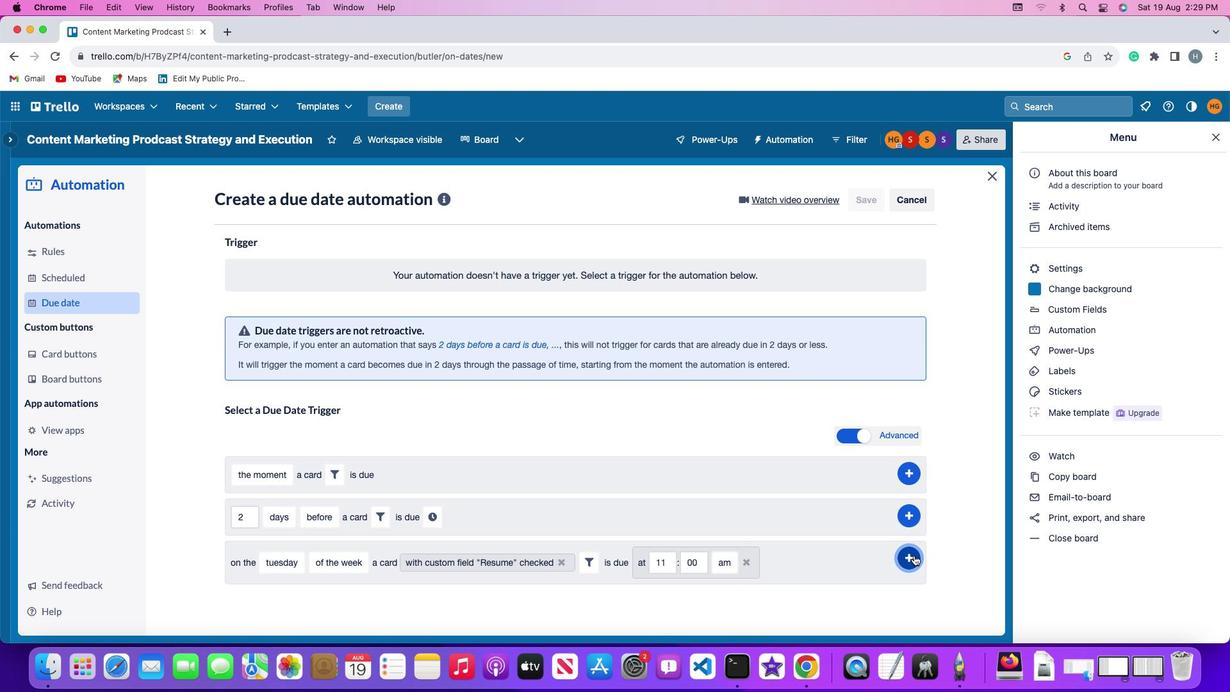 
Action: Mouse moved to (950, 454)
Screenshot: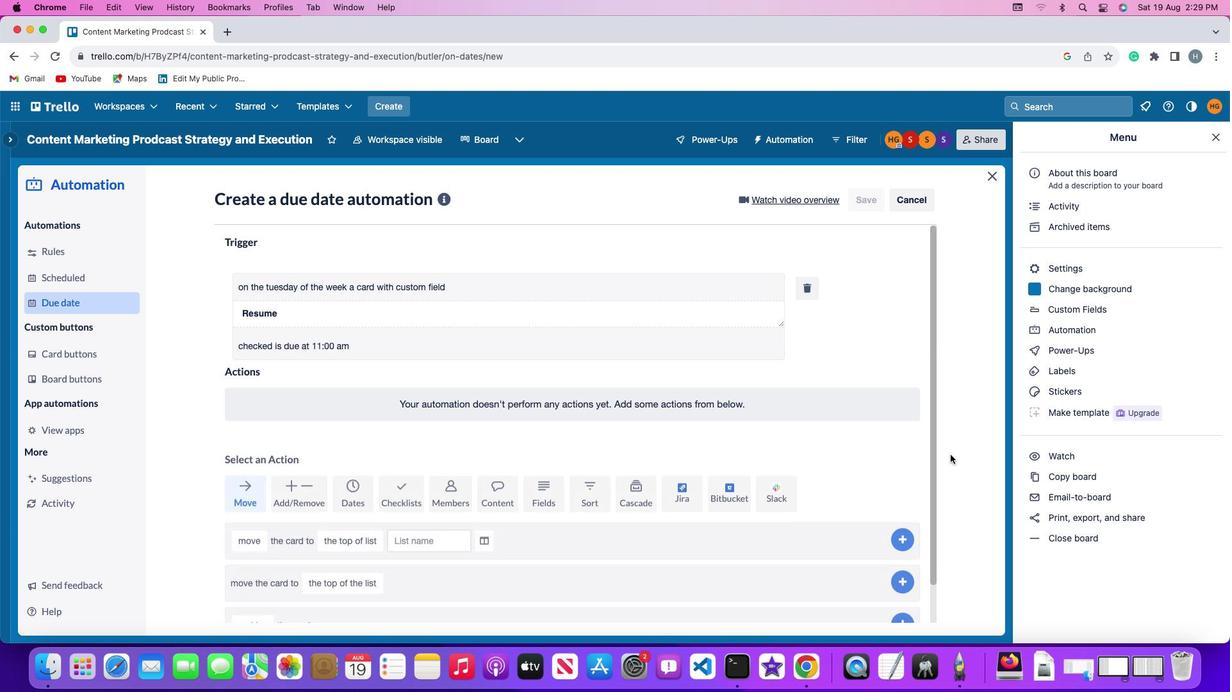 
